 Task: Use VLC "Aspect Ratio" feature to change the aspect ratio of a video for better fit on your screen.
Action: Mouse moved to (490, 351)
Screenshot: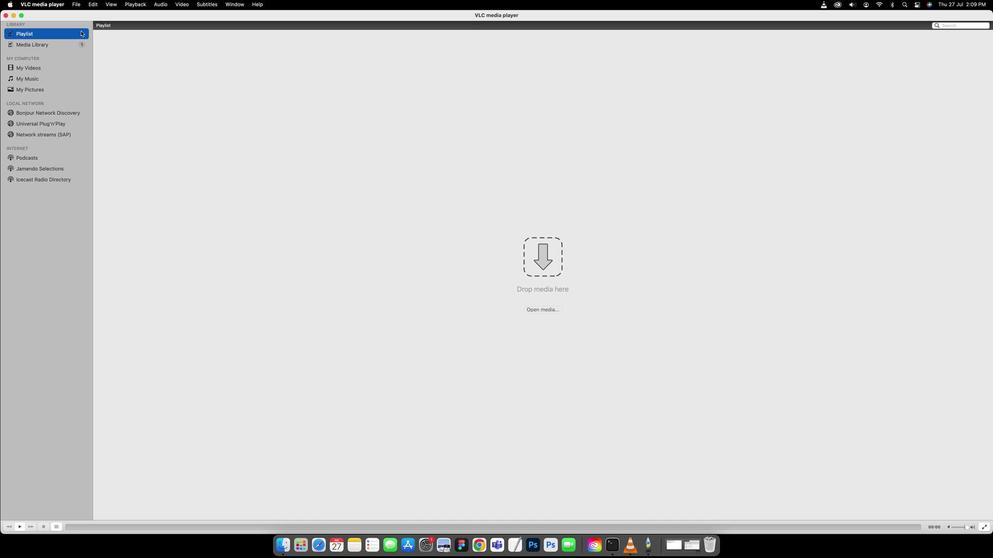 
Action: Mouse pressed left at (490, 351)
Screenshot: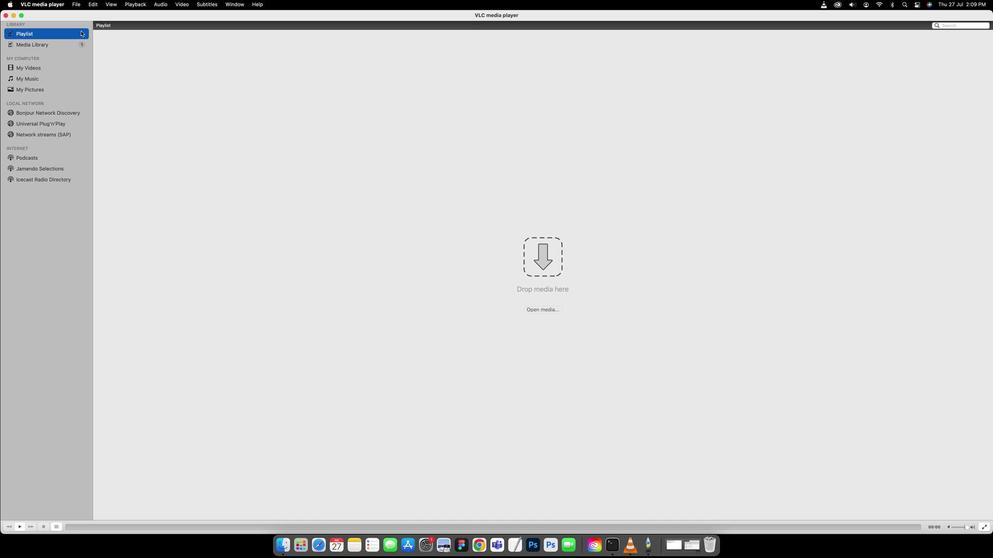 
Action: Mouse moved to (528, 263)
Screenshot: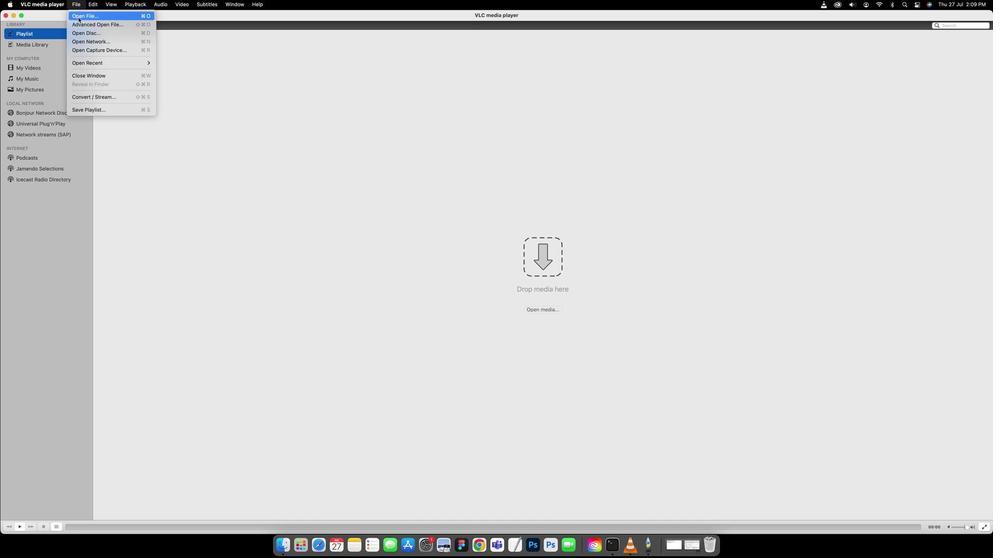 
Action: Mouse pressed left at (528, 263)
Screenshot: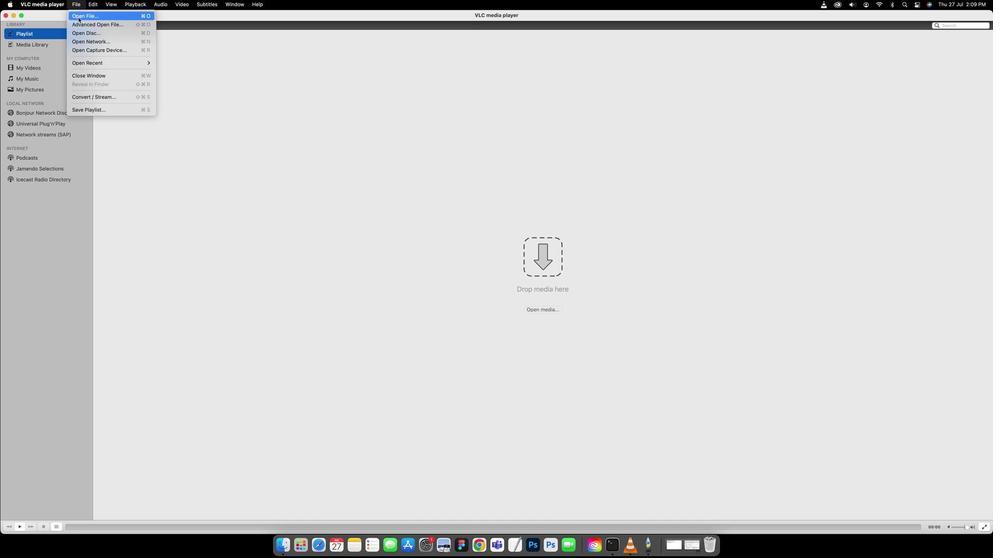 
Action: Mouse moved to (528, 270)
Screenshot: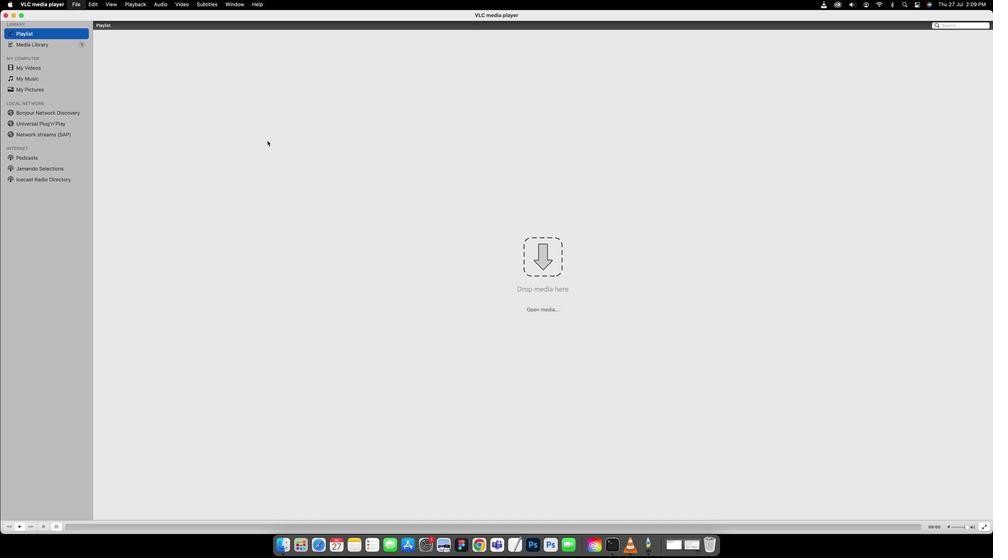 
Action: Mouse pressed left at (528, 270)
Screenshot: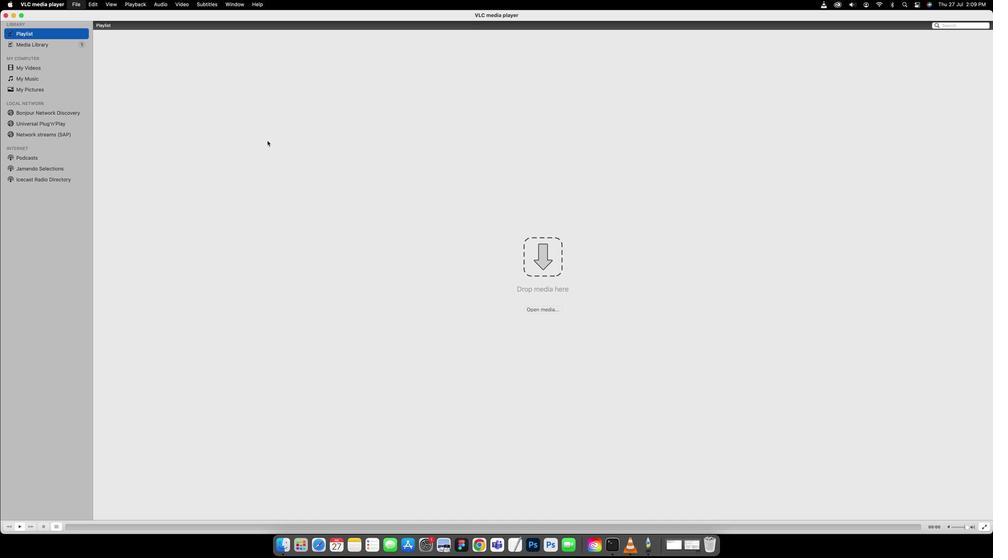 
Action: Mouse moved to (491, 324)
Screenshot: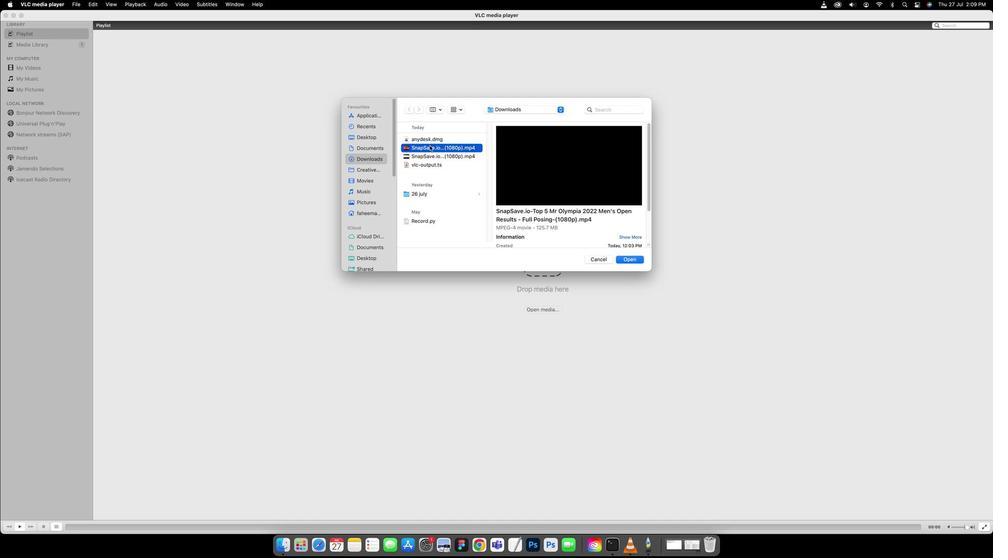 
Action: Mouse pressed left at (491, 324)
Screenshot: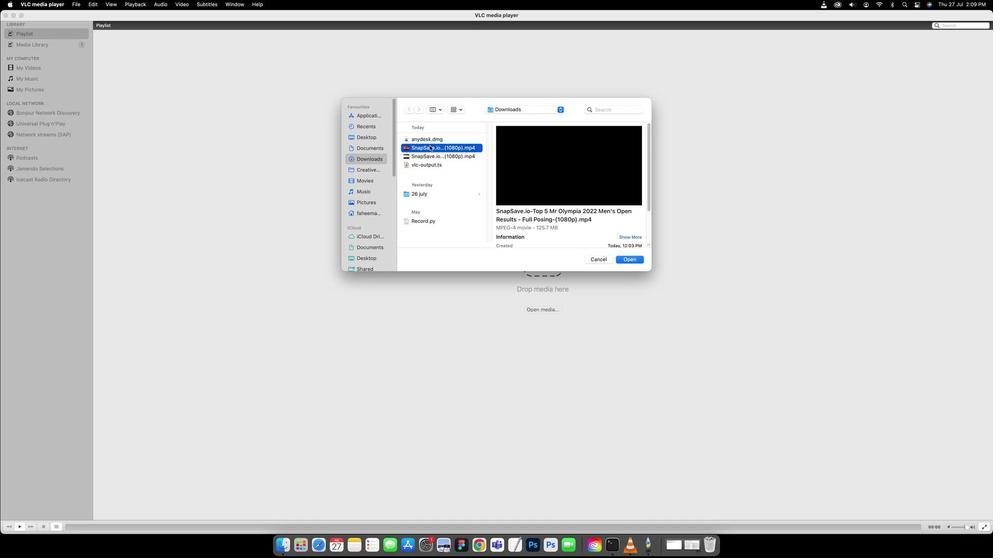 
Action: Key pressed Key.enter
Screenshot: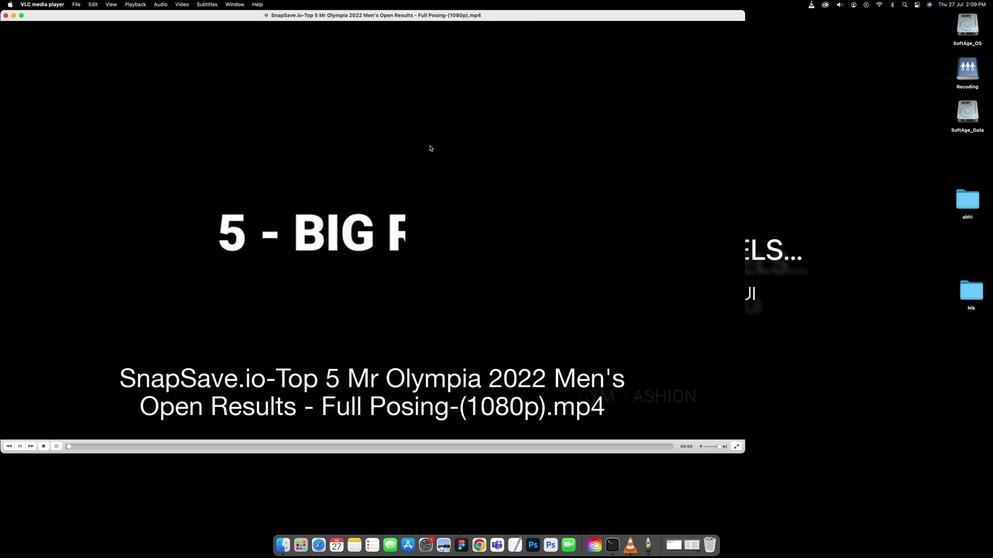 
Action: Mouse moved to (461, 451)
Screenshot: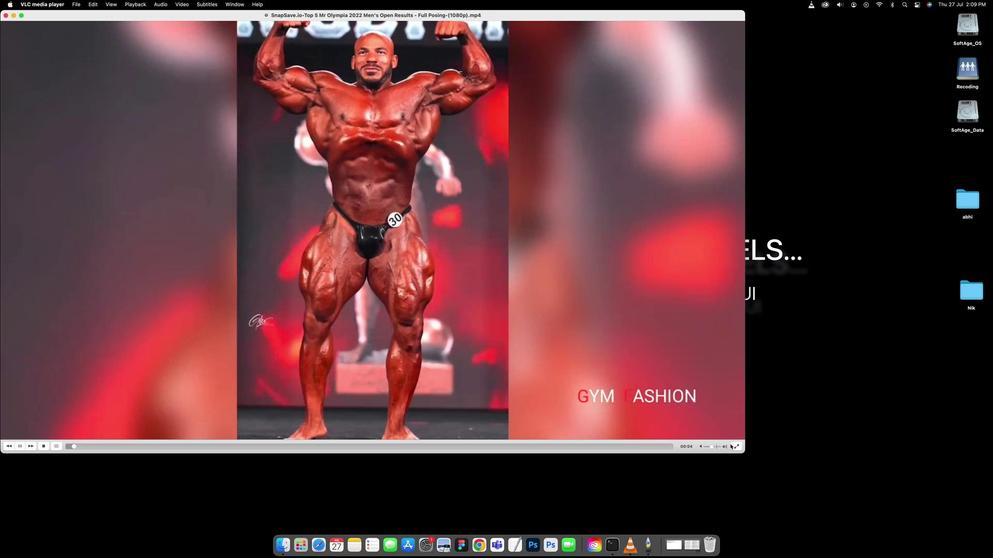 
Action: Mouse pressed left at (461, 451)
Screenshot: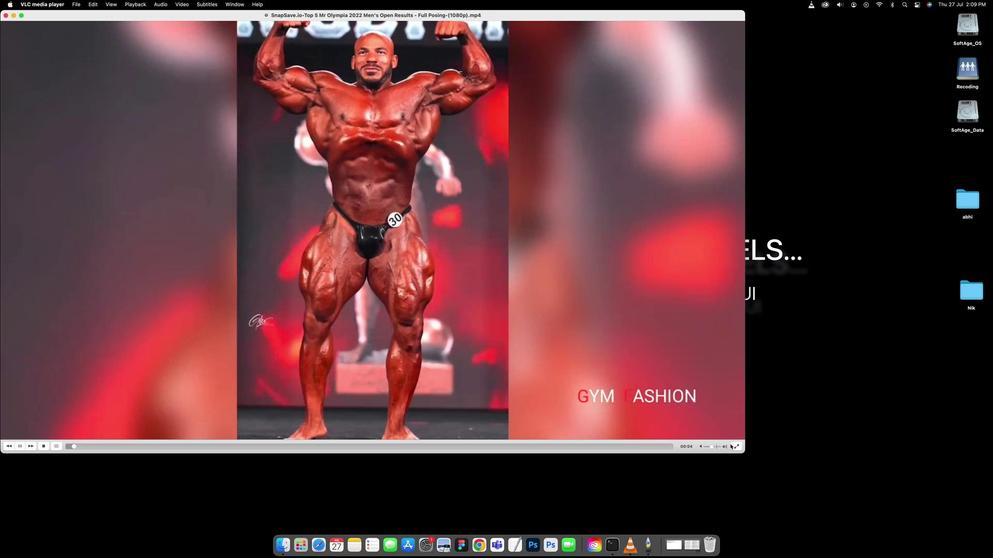 
Action: Mouse moved to (459, 451)
Screenshot: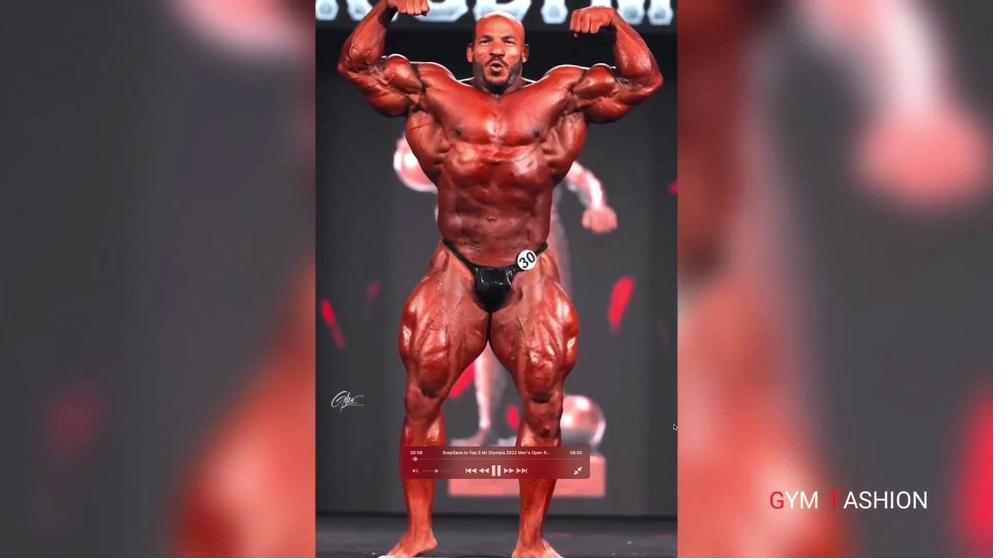 
Action: Mouse pressed left at (459, 451)
Screenshot: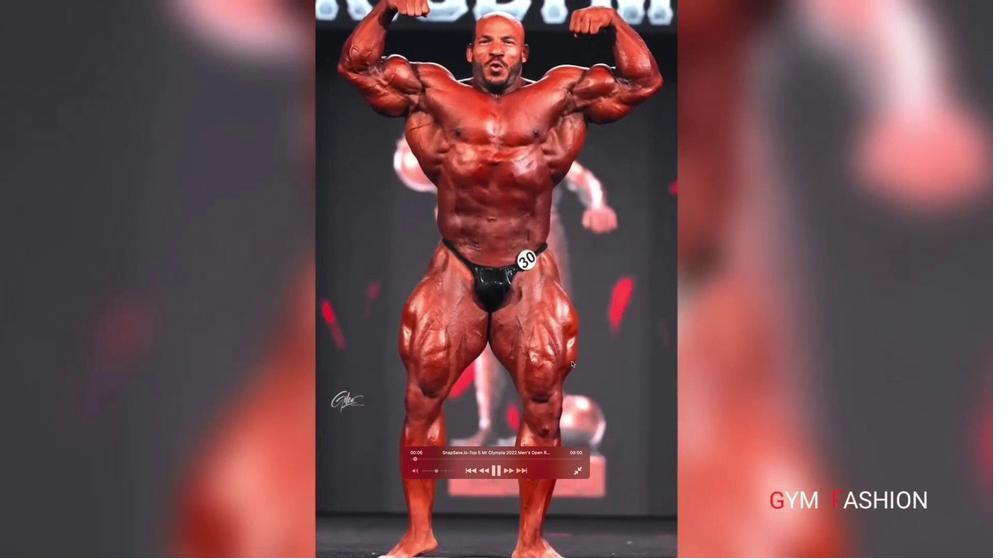 
Action: Mouse moved to (517, 263)
Screenshot: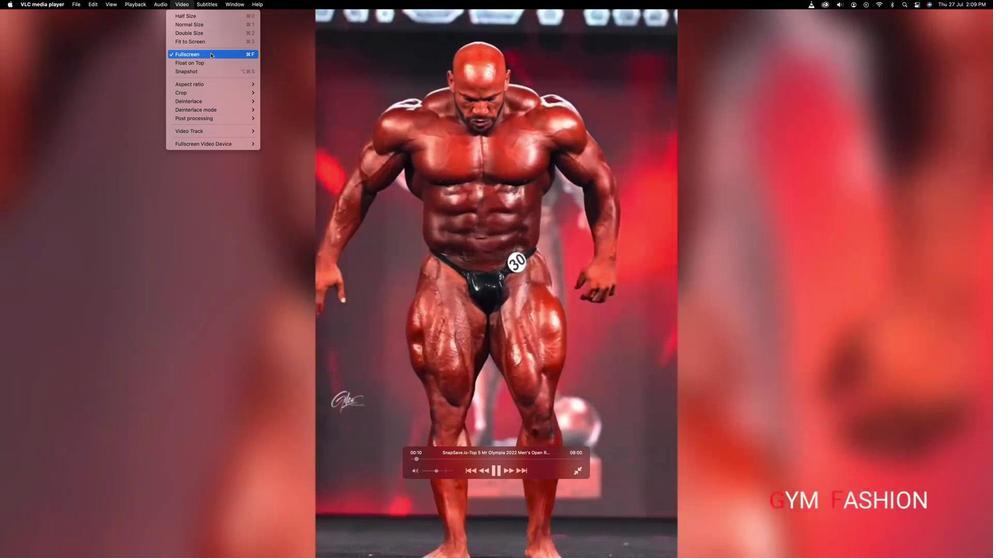 
Action: Mouse pressed left at (517, 263)
Screenshot: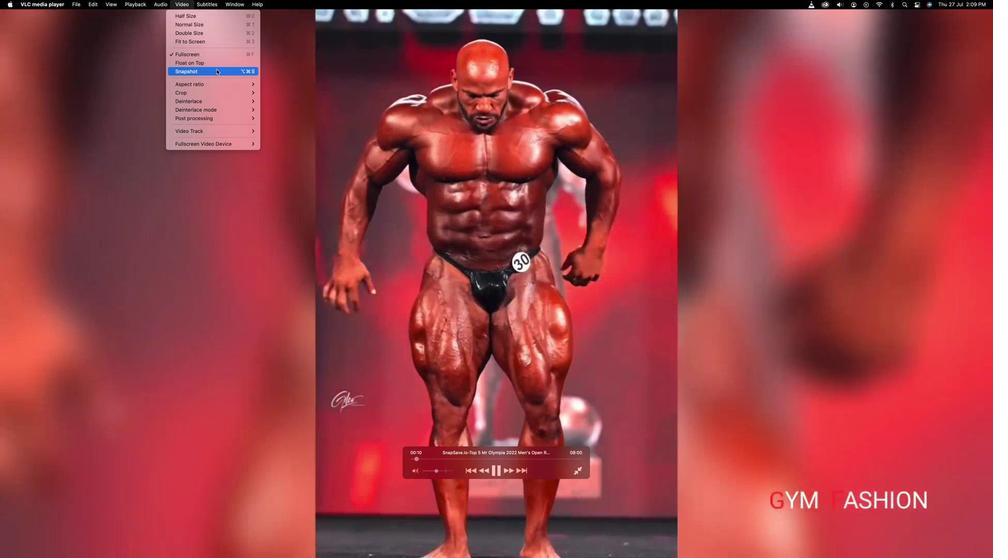 
Action: Mouse moved to (508, 315)
Screenshot: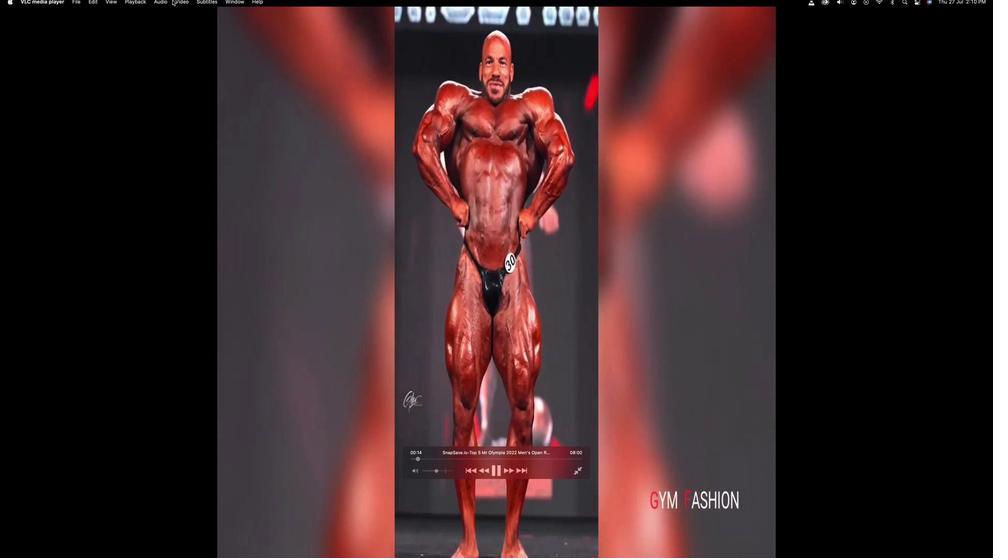 
Action: Mouse pressed left at (508, 315)
Screenshot: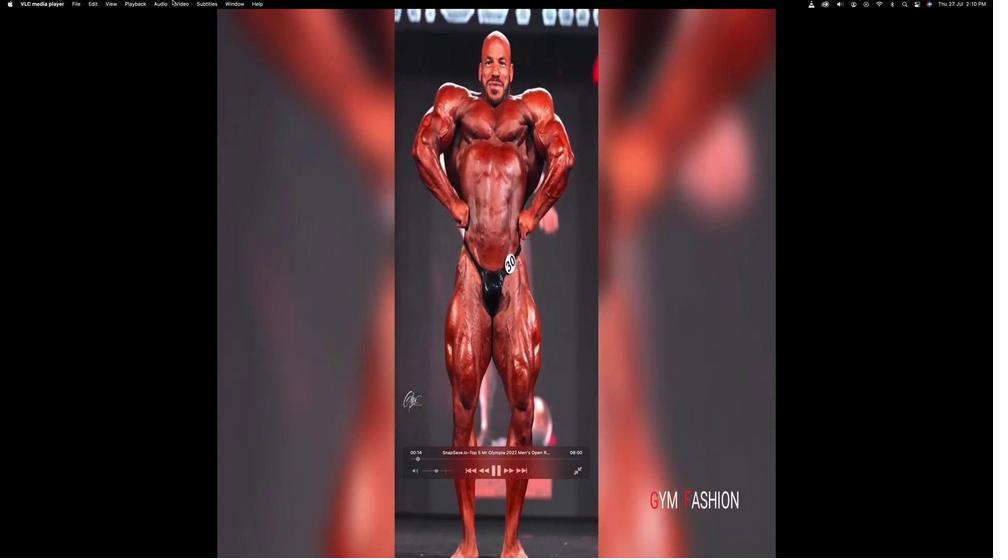 
Action: Mouse moved to (517, 264)
Screenshot: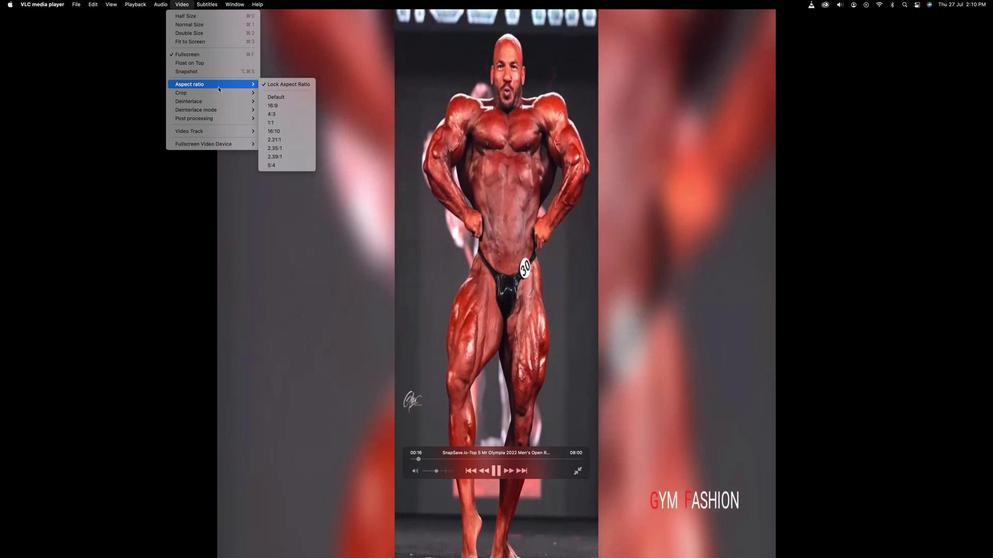 
Action: Mouse pressed left at (517, 264)
Screenshot: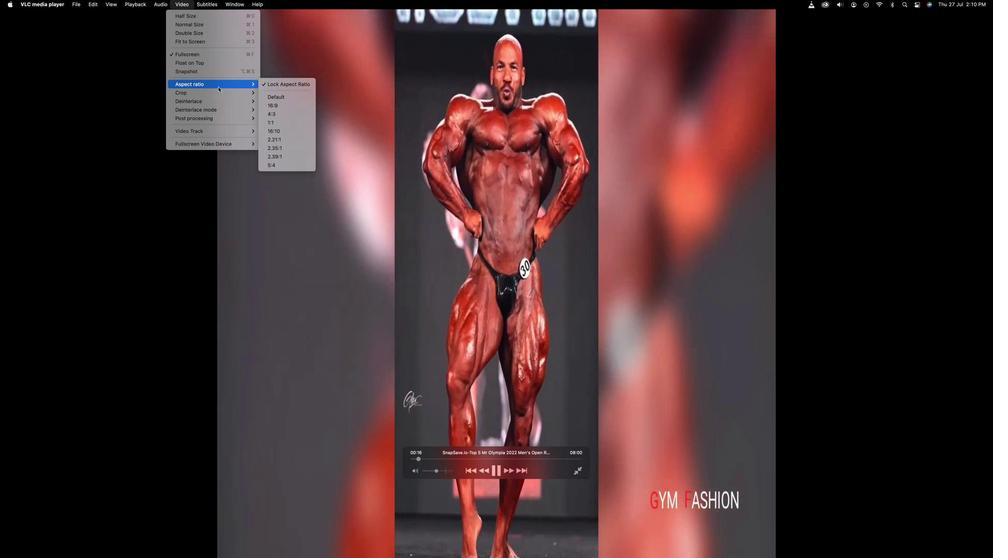 
Action: Mouse moved to (508, 311)
Screenshot: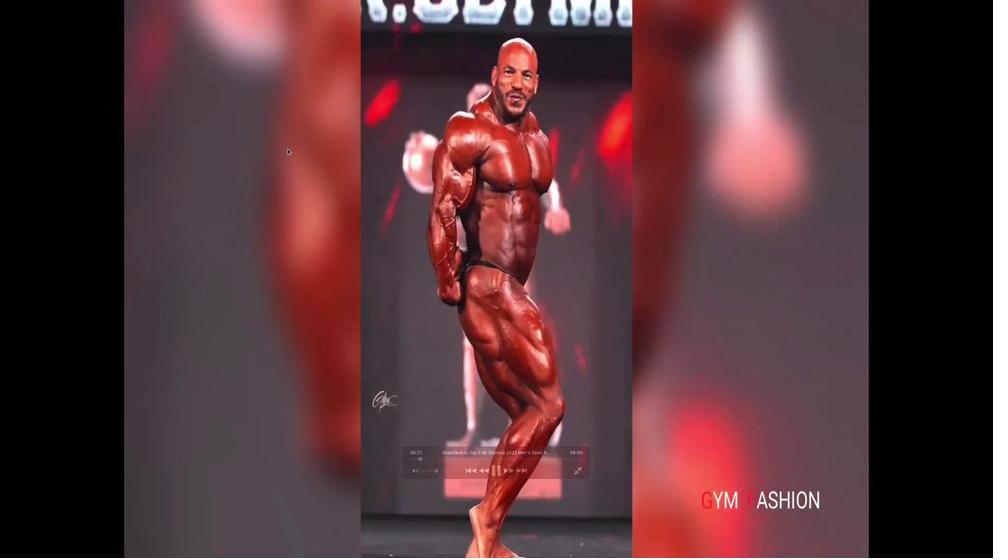 
Action: Mouse pressed left at (508, 311)
Screenshot: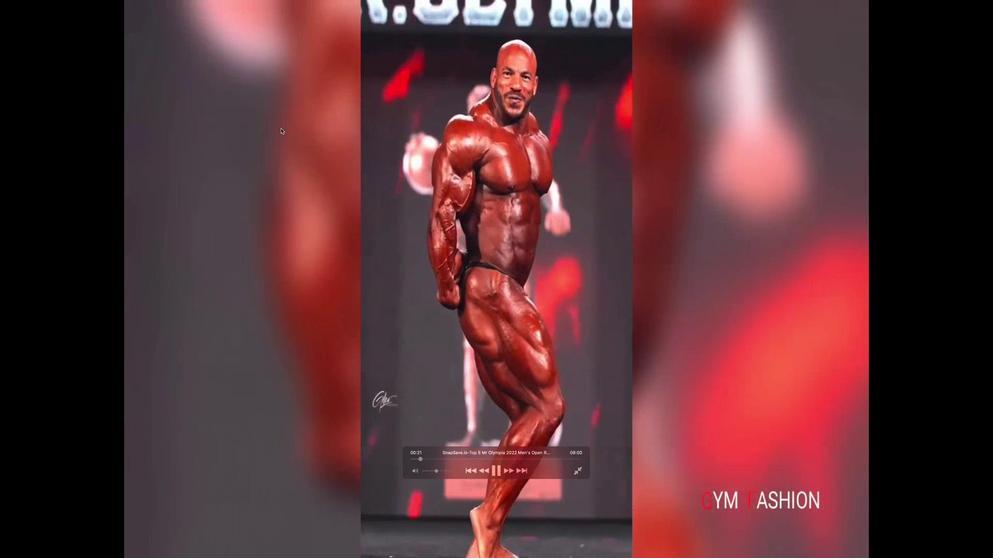 
Action: Mouse moved to (517, 264)
Screenshot: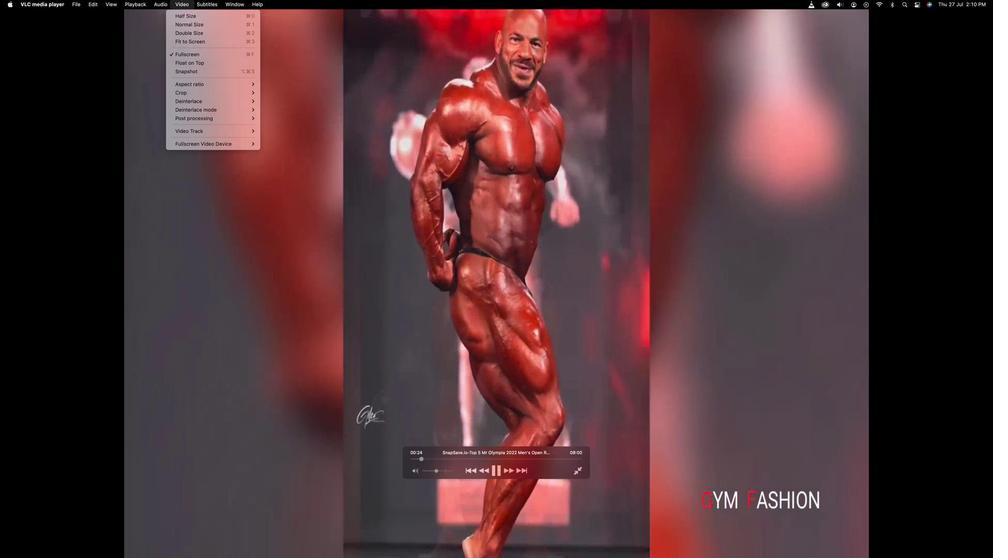 
Action: Mouse pressed left at (517, 264)
Screenshot: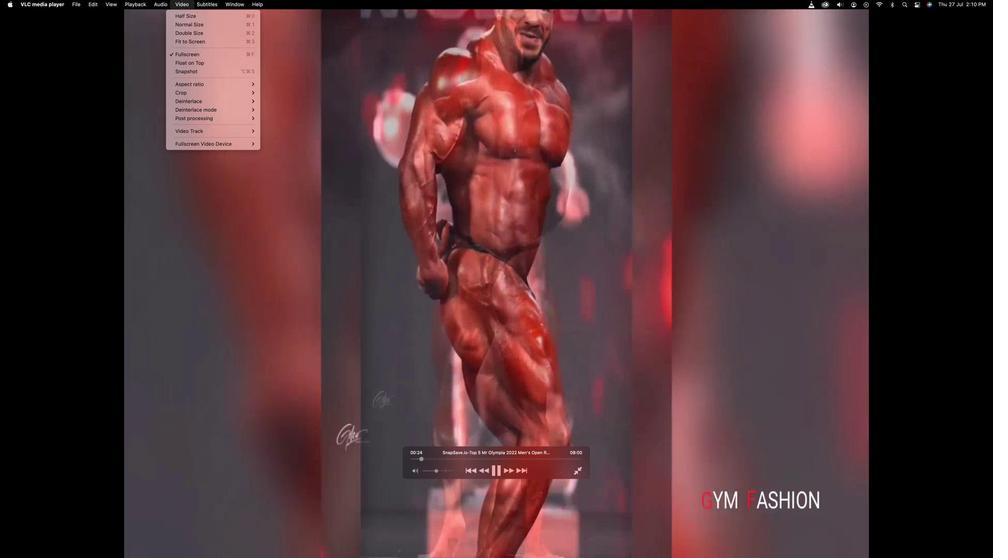 
Action: Mouse moved to (507, 316)
Screenshot: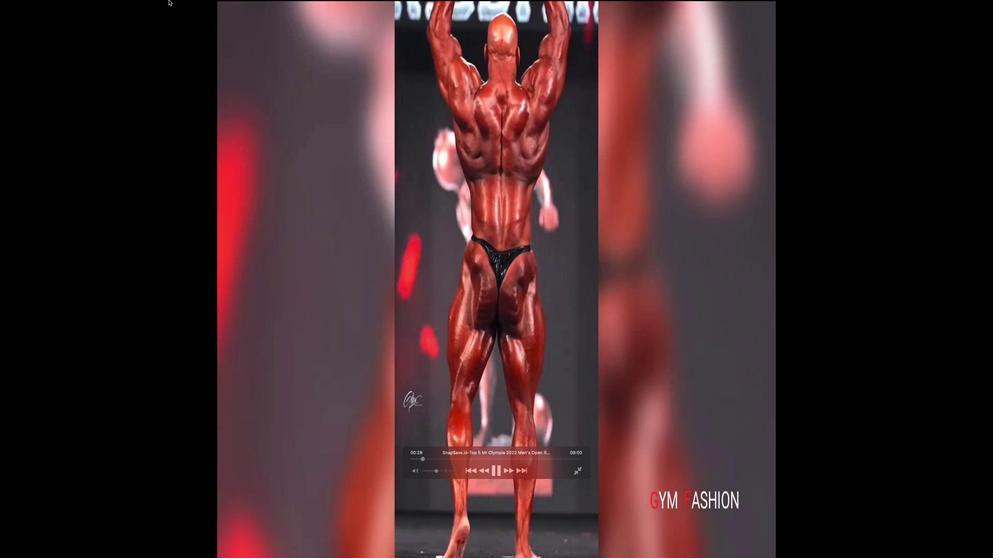 
Action: Mouse pressed left at (507, 316)
Screenshot: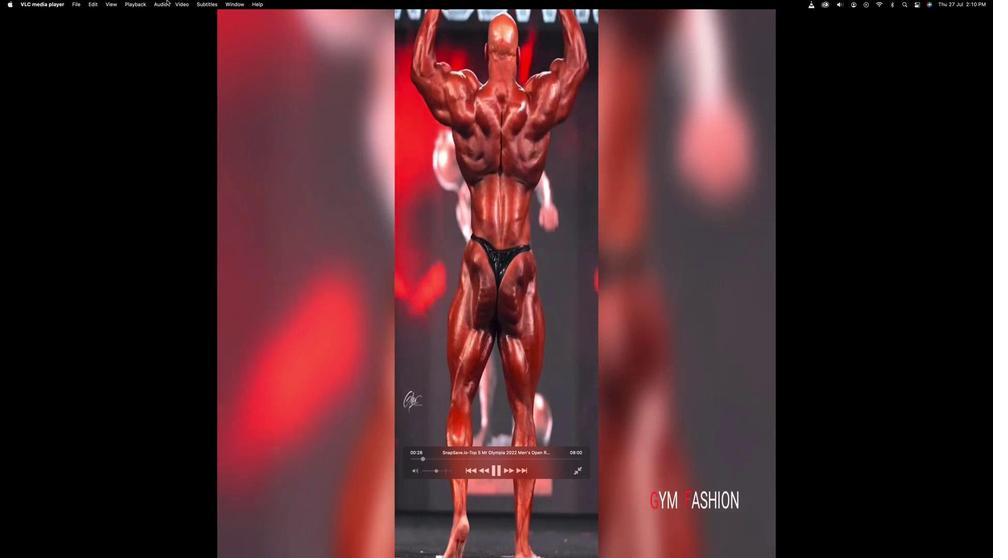 
Action: Mouse moved to (518, 263)
Screenshot: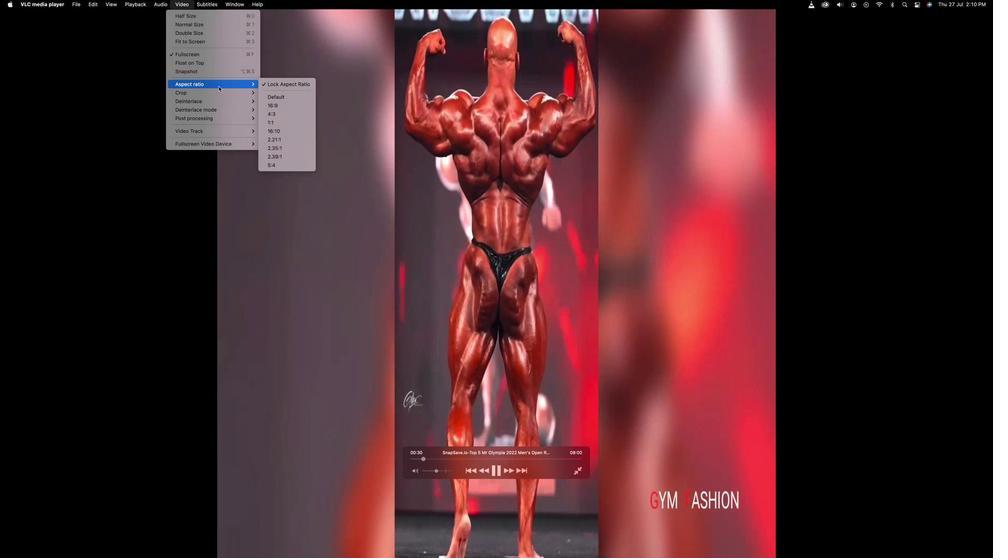 
Action: Mouse pressed left at (518, 263)
Screenshot: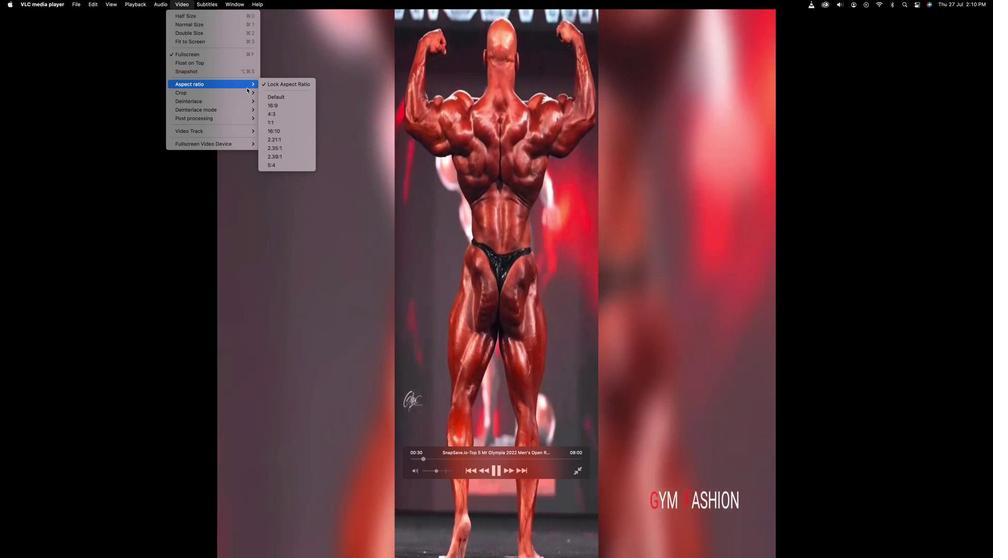 
Action: Mouse moved to (508, 318)
Screenshot: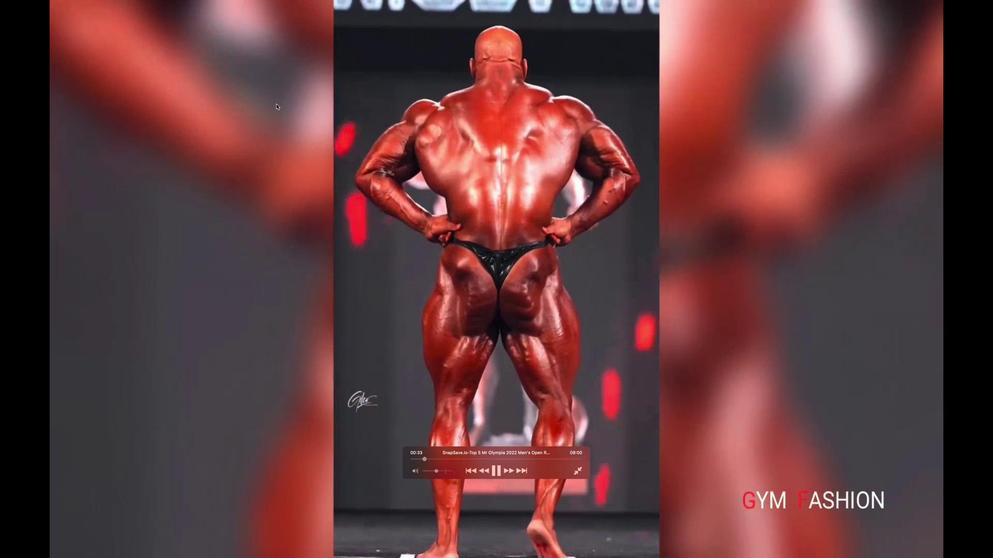 
Action: Mouse pressed left at (508, 318)
Screenshot: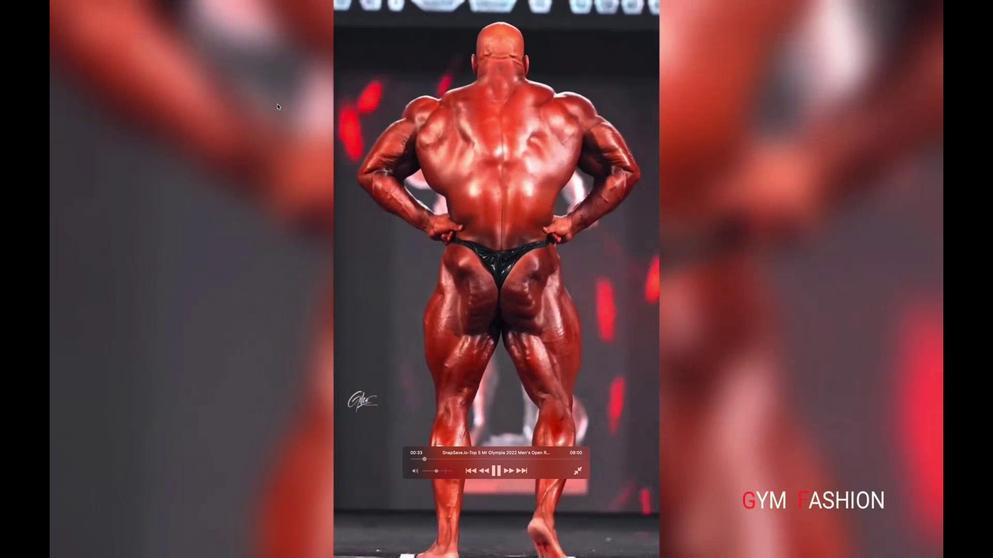 
Action: Mouse moved to (516, 263)
Screenshot: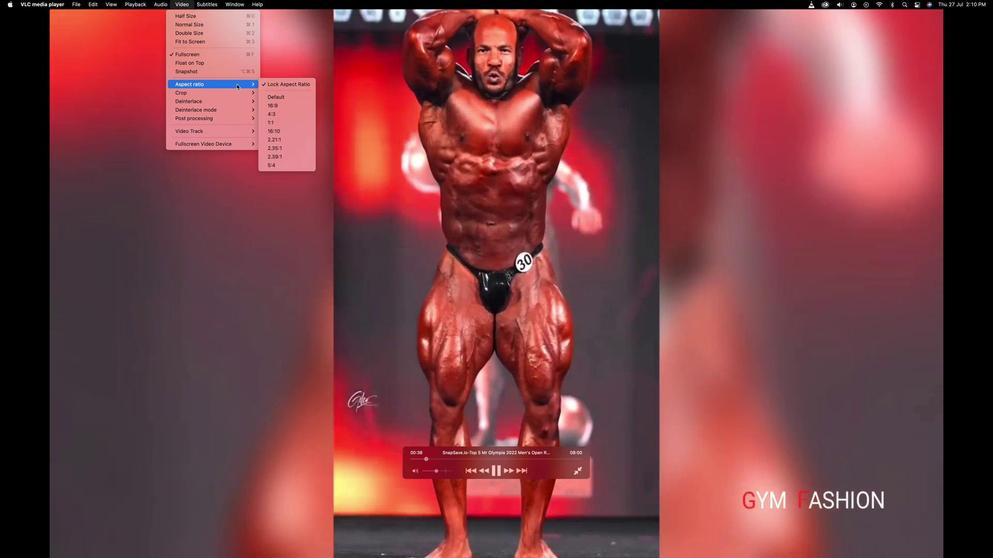 
Action: Mouse pressed left at (516, 263)
Screenshot: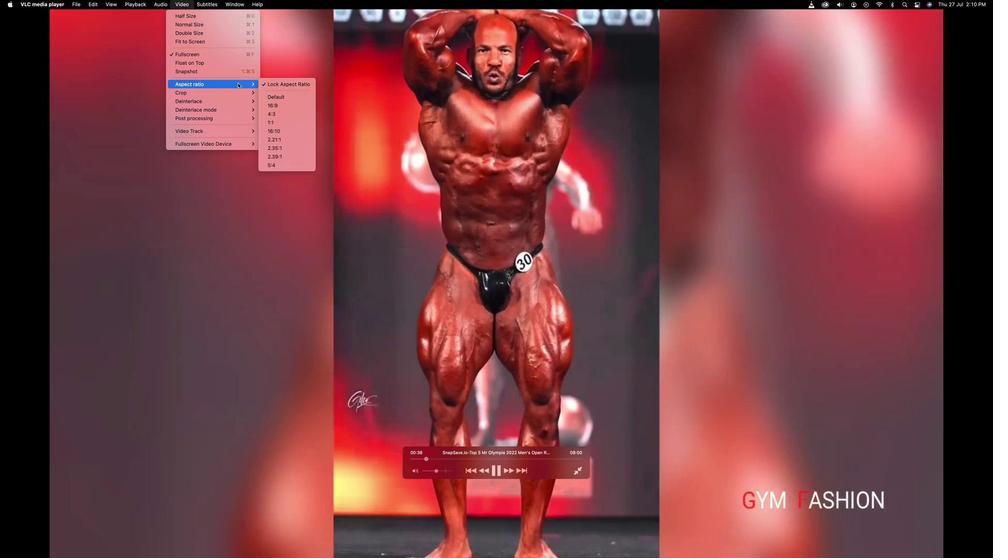 
Action: Mouse moved to (508, 329)
Screenshot: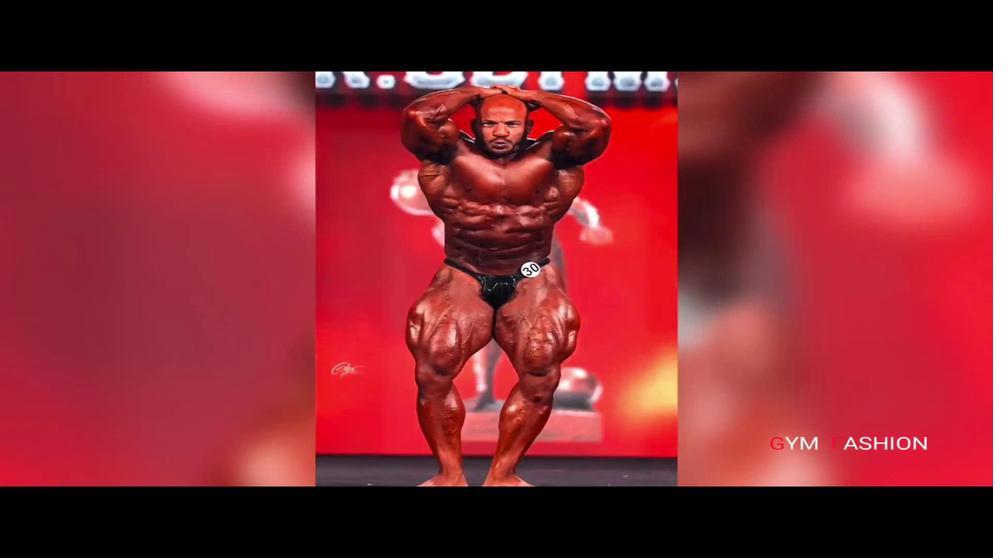 
Action: Mouse pressed left at (508, 329)
Screenshot: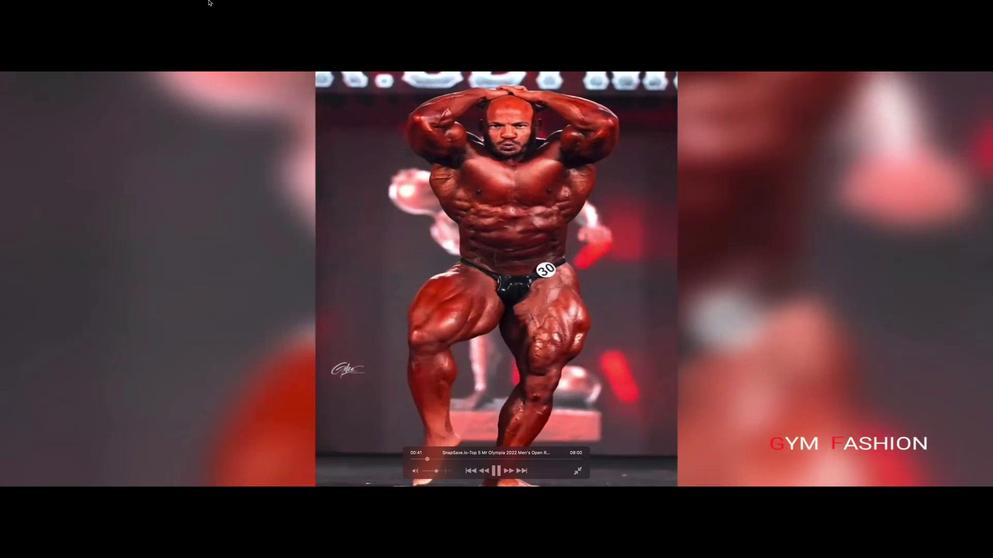 
Action: Mouse moved to (517, 263)
Screenshot: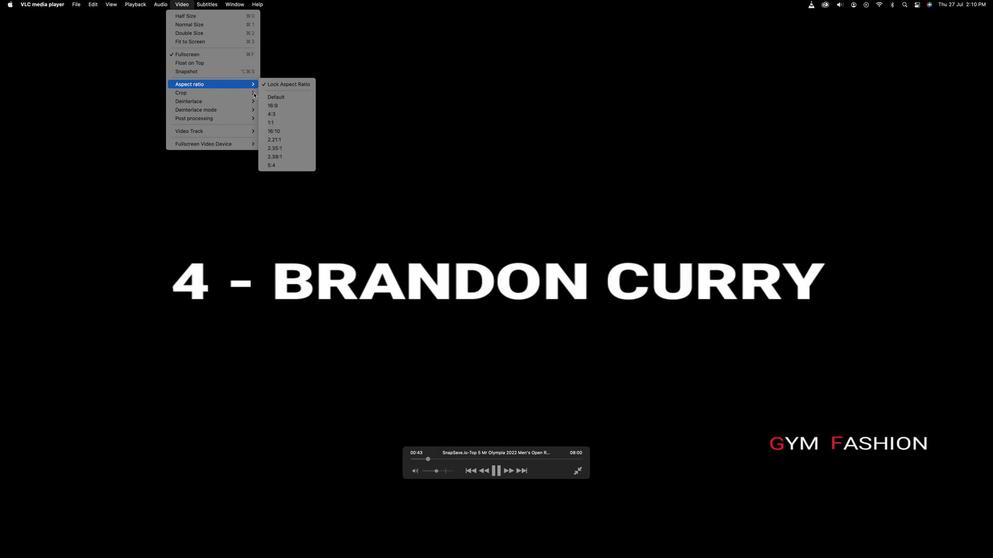 
Action: Mouse pressed left at (517, 263)
Screenshot: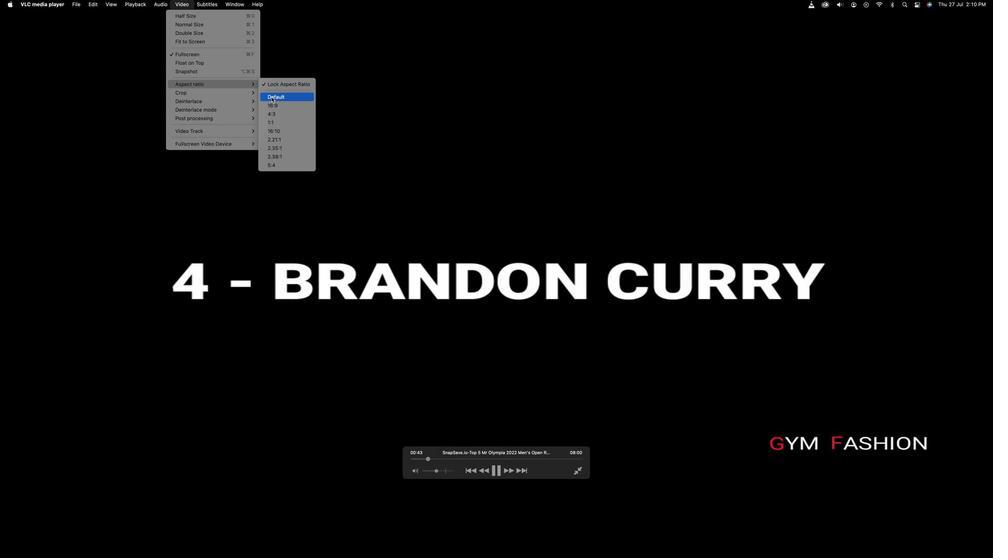 
Action: Mouse moved to (508, 332)
Screenshot: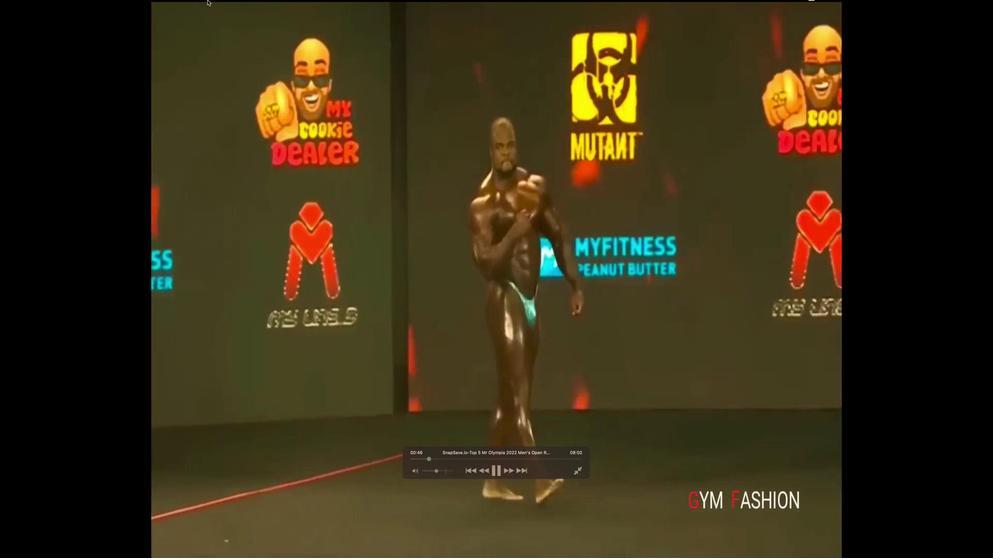 
Action: Mouse pressed left at (508, 332)
Screenshot: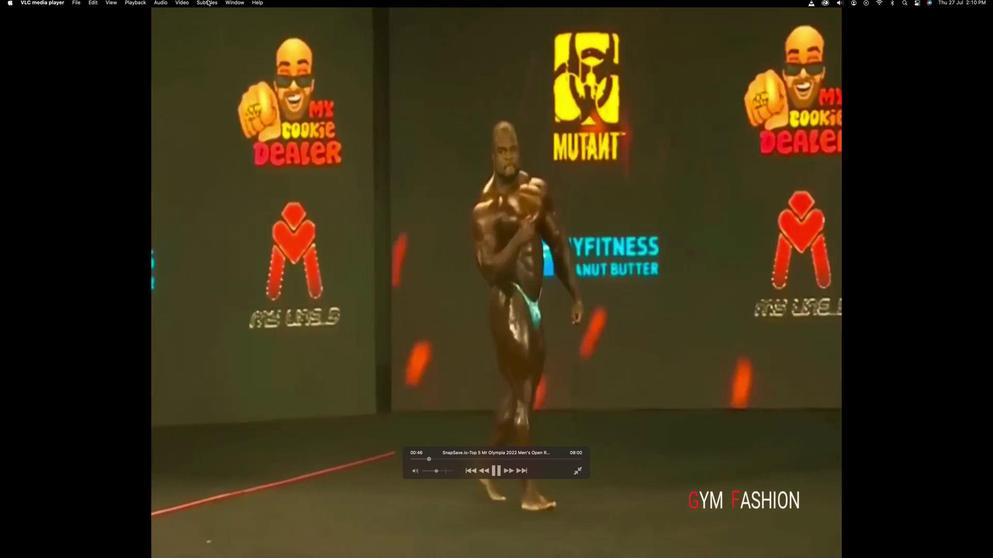 
Action: Mouse moved to (517, 262)
Screenshot: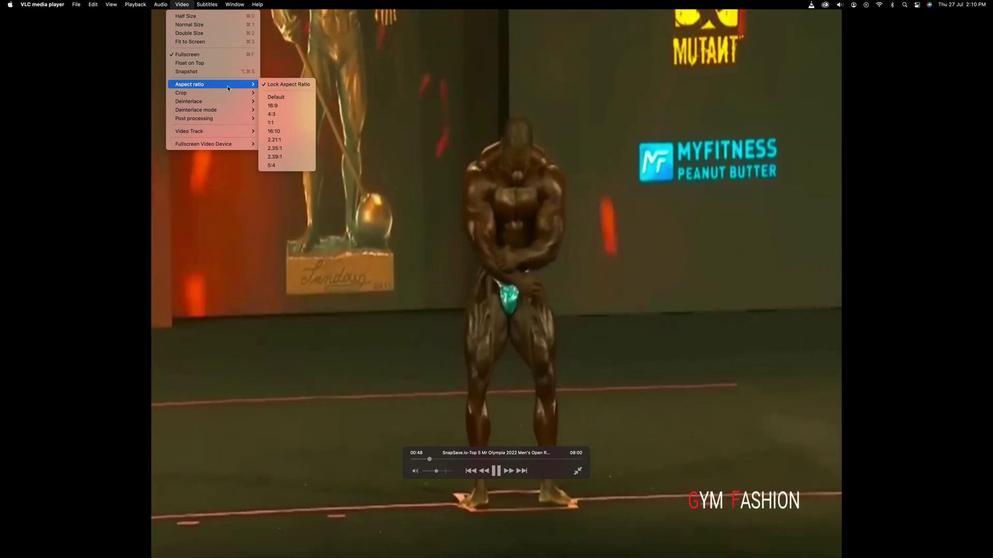 
Action: Mouse pressed left at (517, 262)
Screenshot: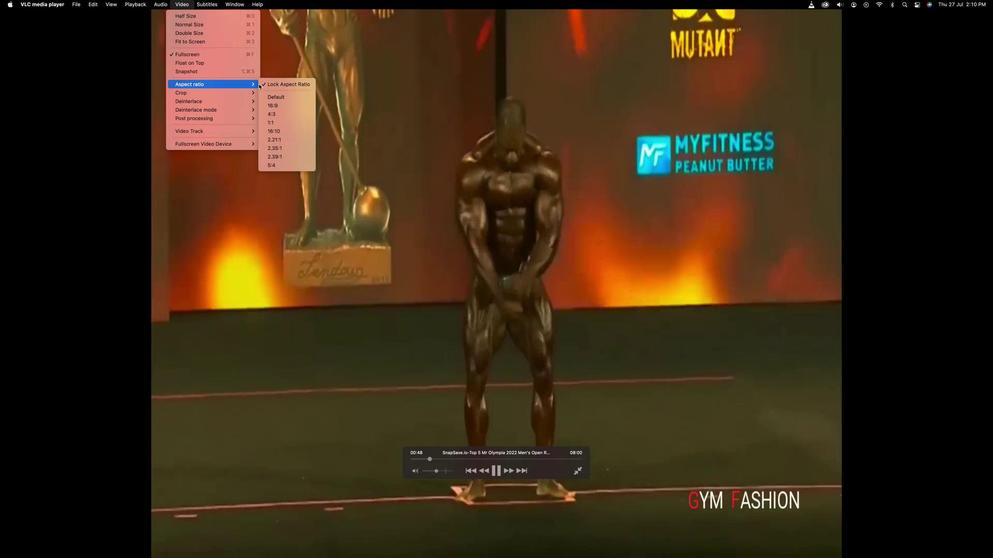 
Action: Mouse moved to (508, 307)
Screenshot: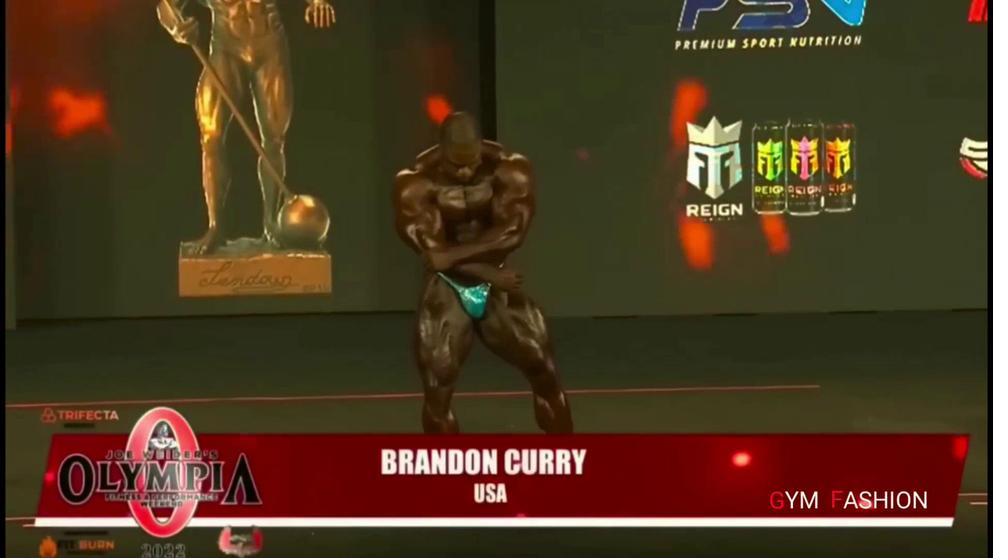 
Action: Mouse pressed left at (508, 307)
Screenshot: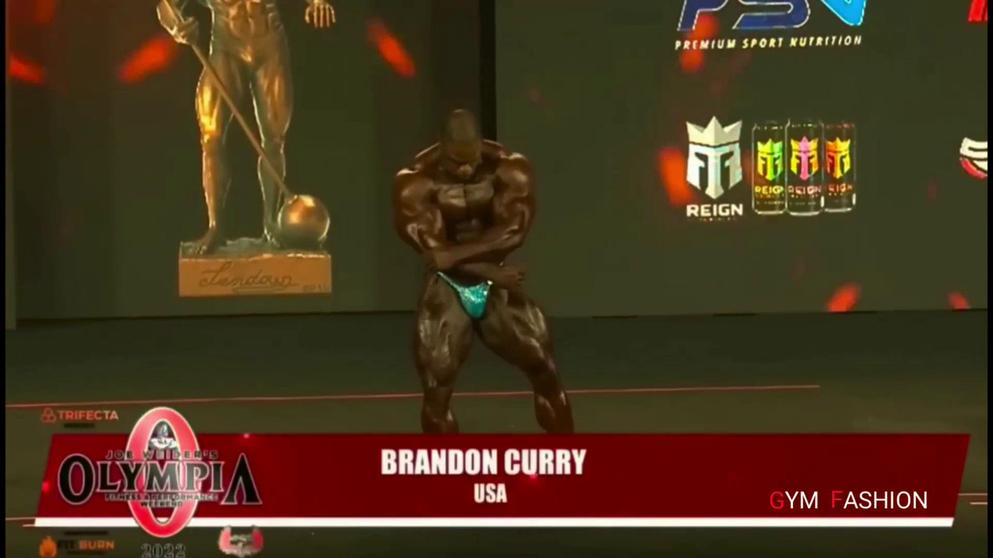 
Action: Mouse moved to (517, 263)
Screenshot: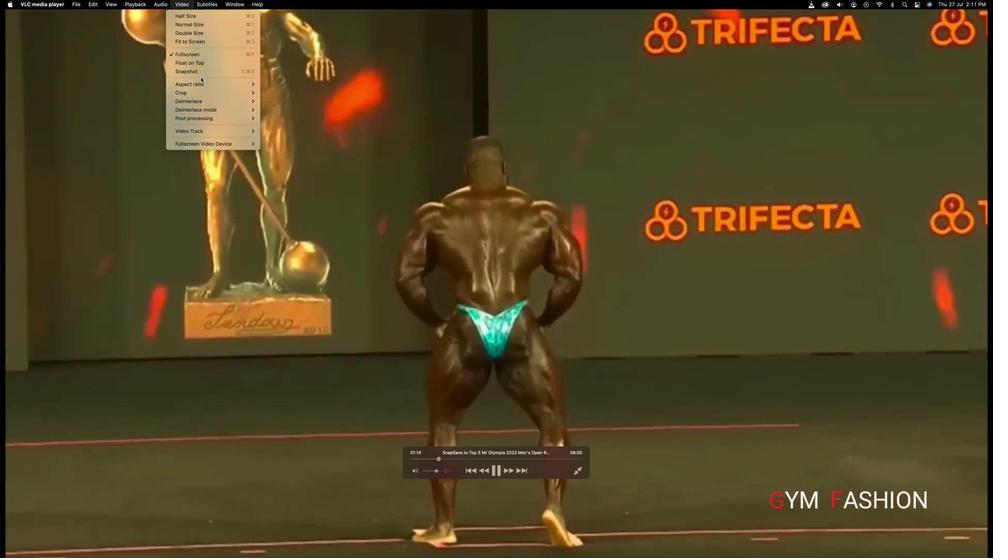 
Action: Mouse pressed left at (517, 263)
Screenshot: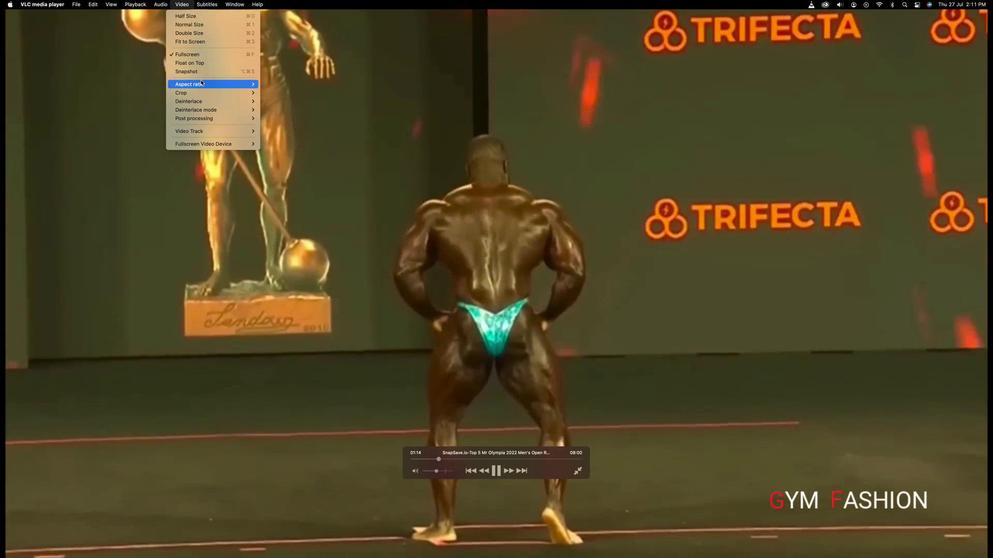
Action: Mouse moved to (516, 279)
Screenshot: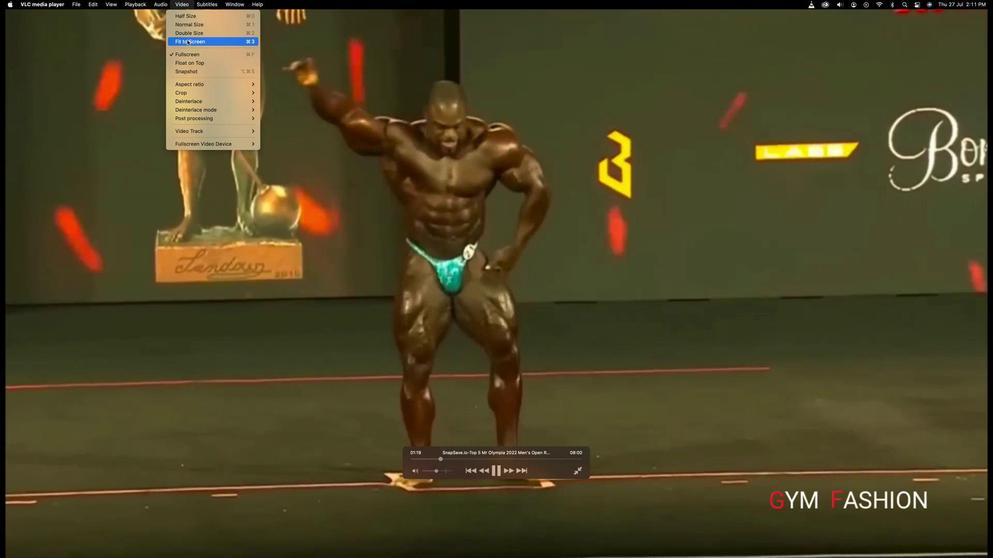 
Action: Mouse pressed left at (516, 279)
Screenshot: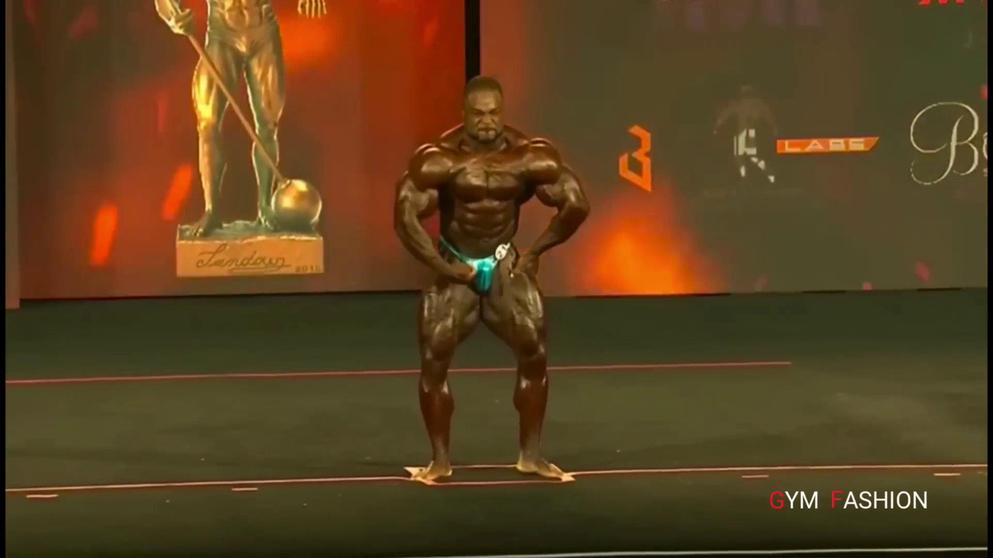 
Action: Mouse moved to (489, 457)
Screenshot: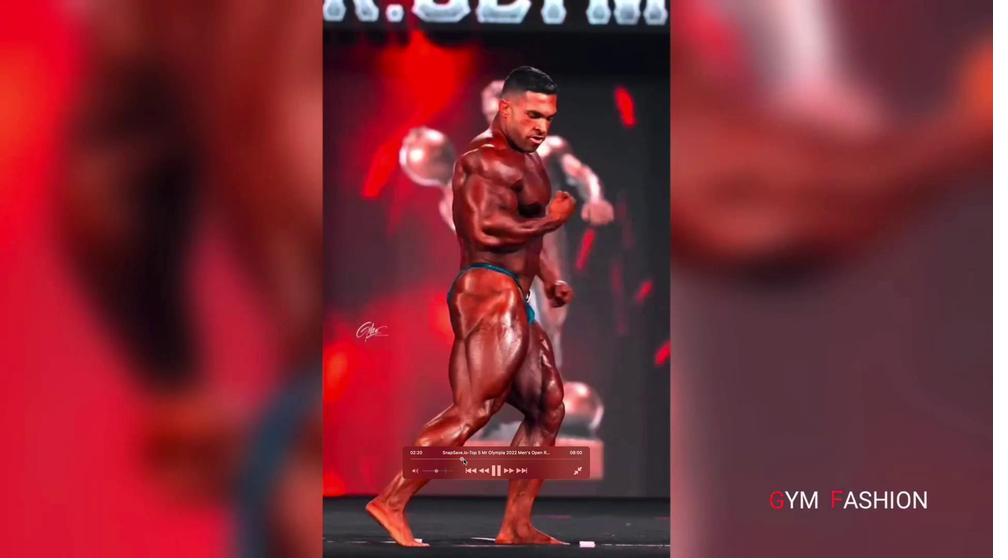 
Action: Mouse pressed left at (489, 457)
Screenshot: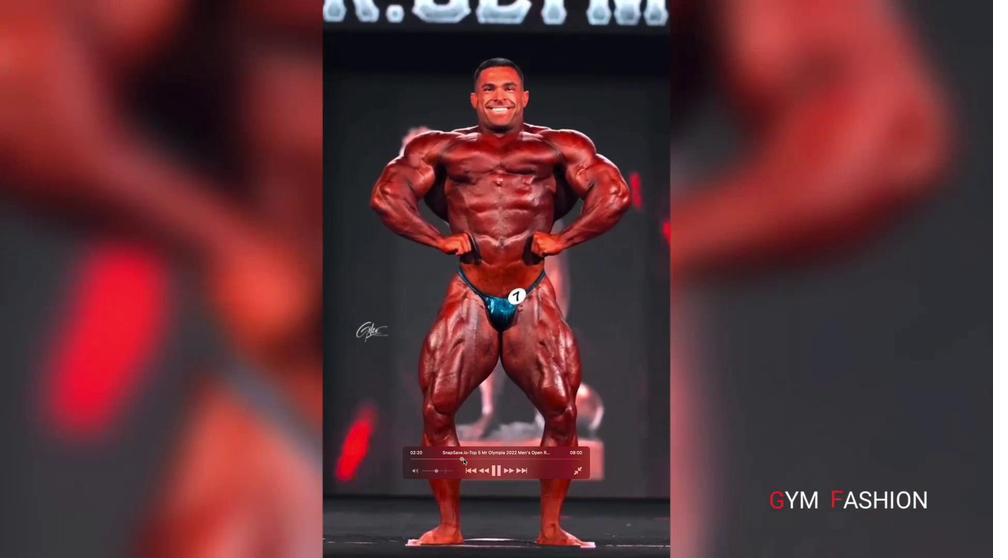 
Action: Mouse moved to (487, 457)
Screenshot: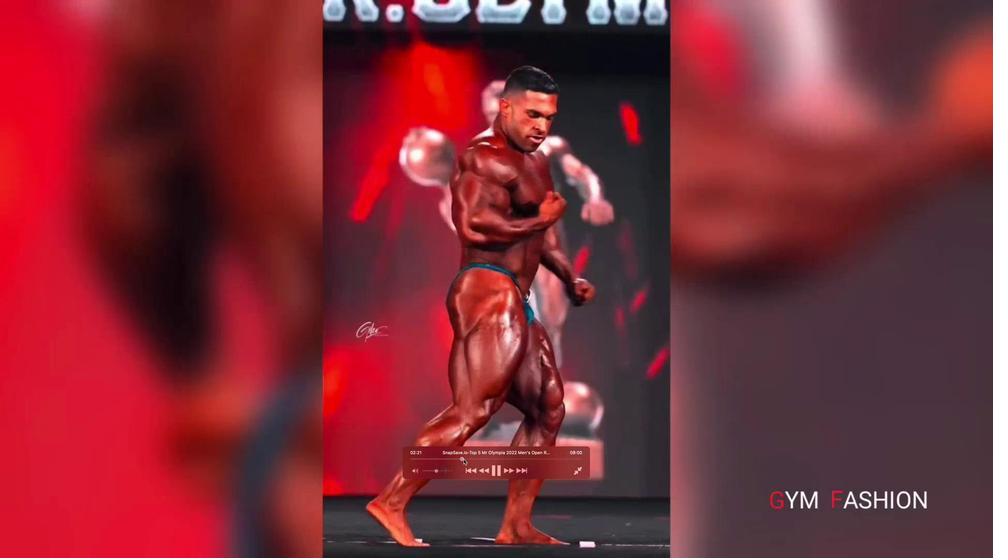 
Action: Mouse pressed left at (487, 457)
Screenshot: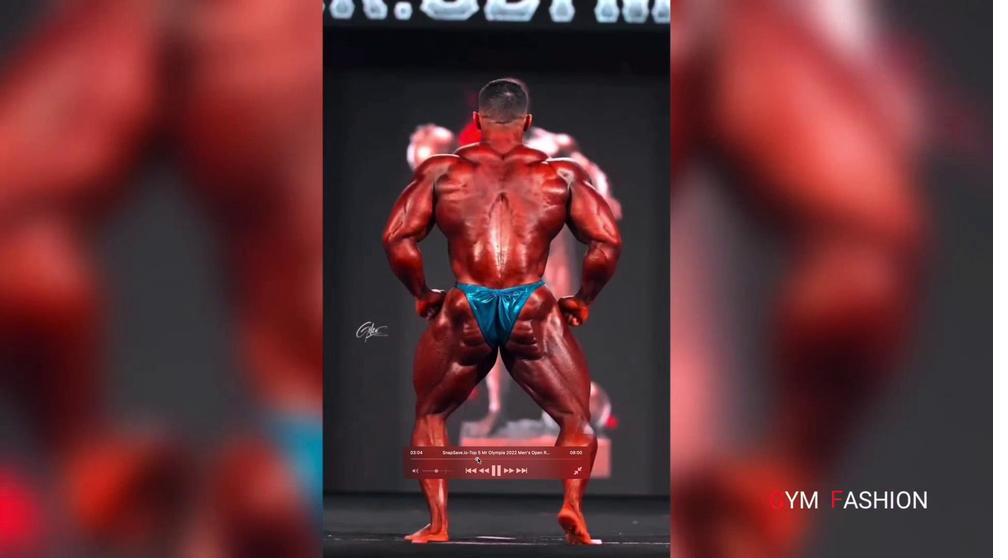 
Action: Mouse moved to (485, 457)
Screenshot: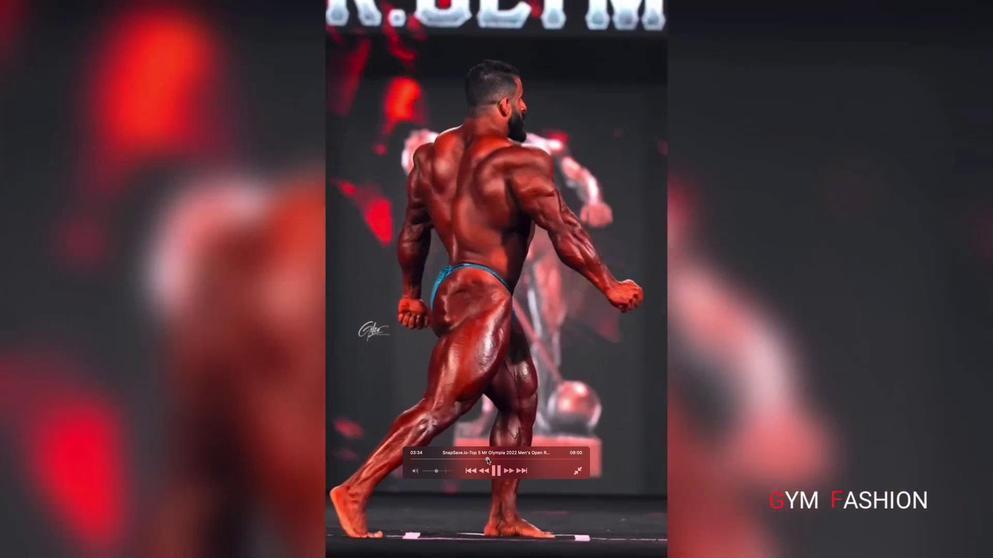 
Action: Mouse pressed left at (485, 457)
Screenshot: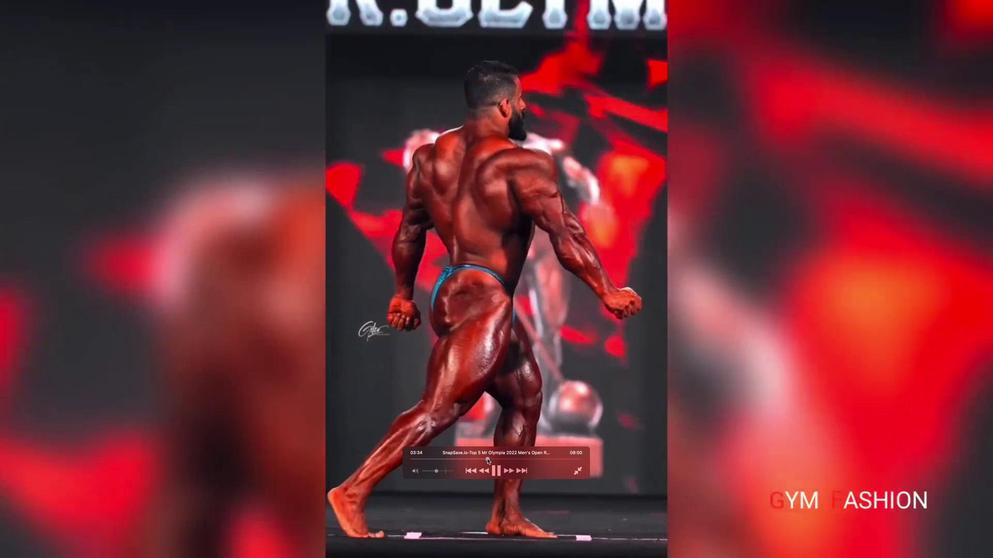 
Action: Mouse moved to (484, 457)
Screenshot: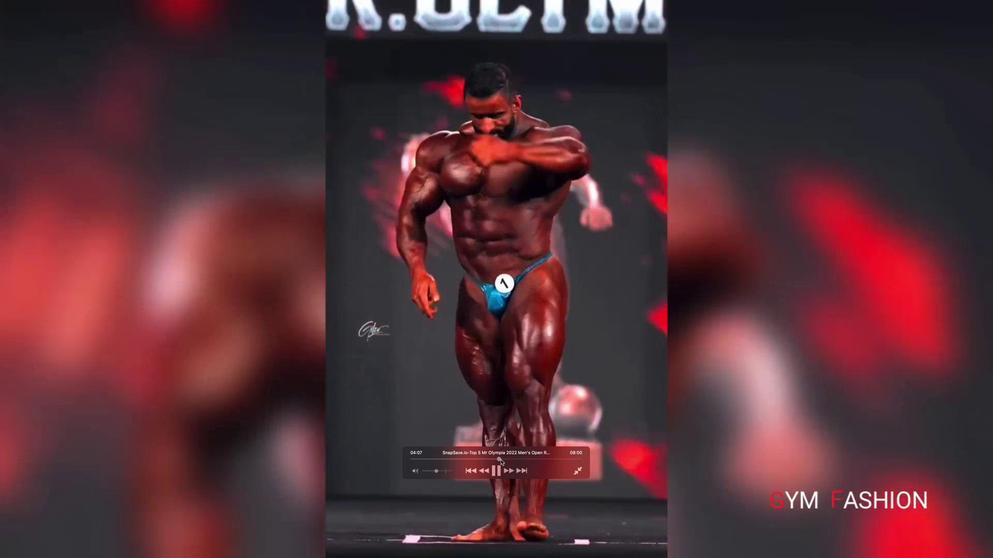 
Action: Mouse pressed left at (484, 457)
Screenshot: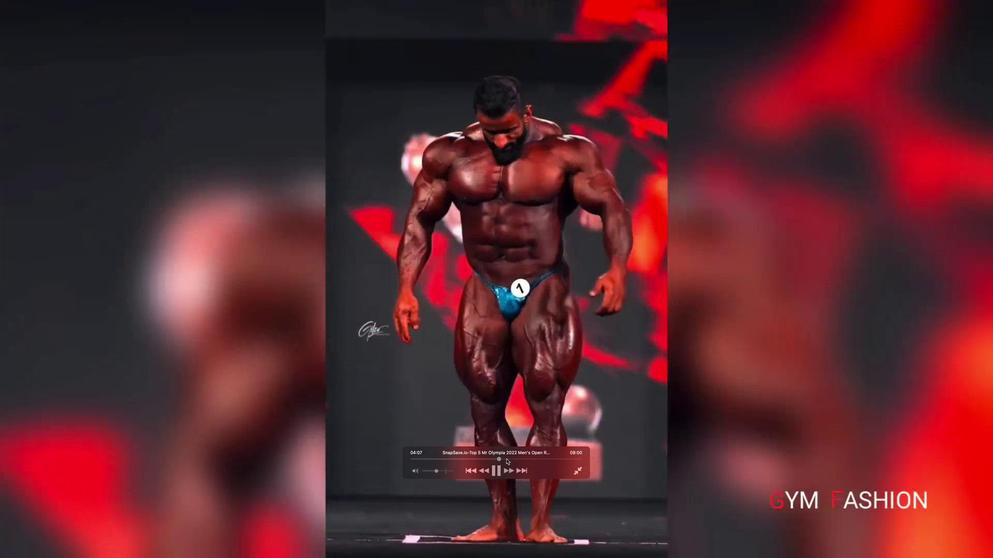 
Action: Mouse moved to (483, 457)
Screenshot: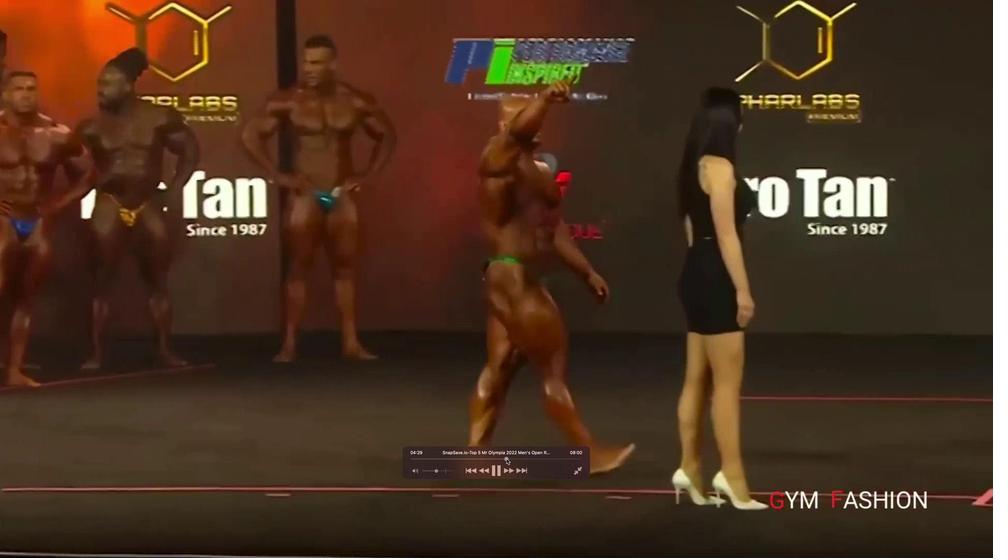 
Action: Mouse pressed left at (483, 457)
Screenshot: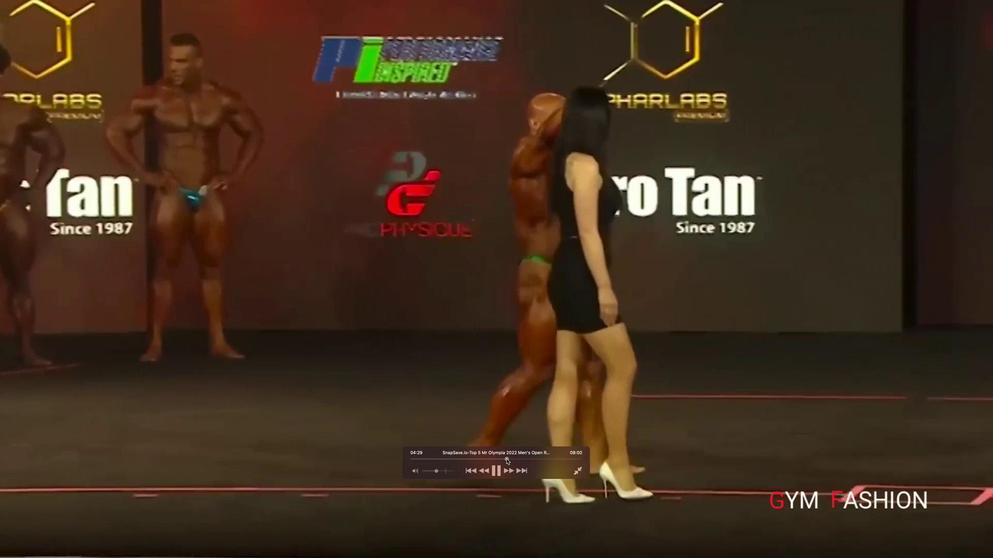 
Action: Mouse moved to (482, 457)
Screenshot: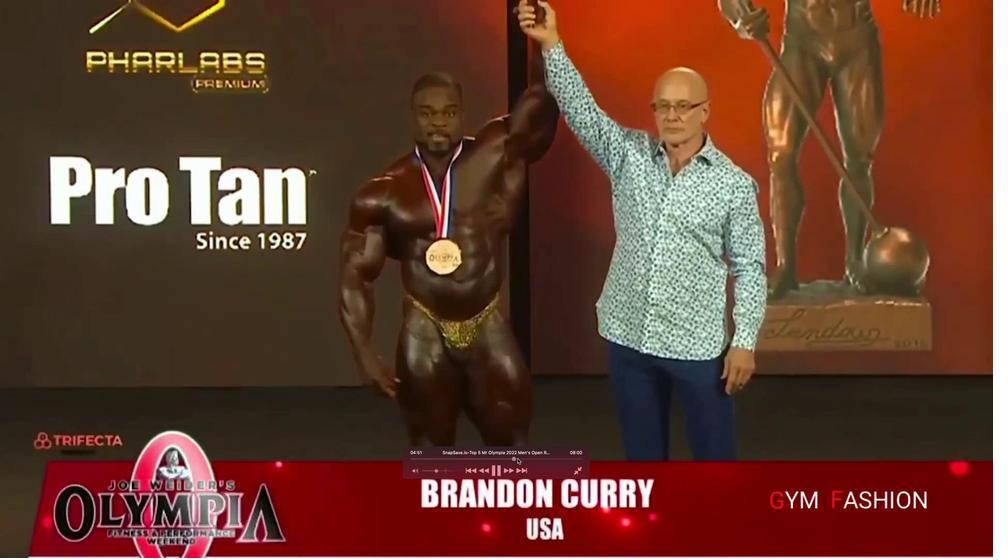 
Action: Mouse pressed left at (482, 457)
Screenshot: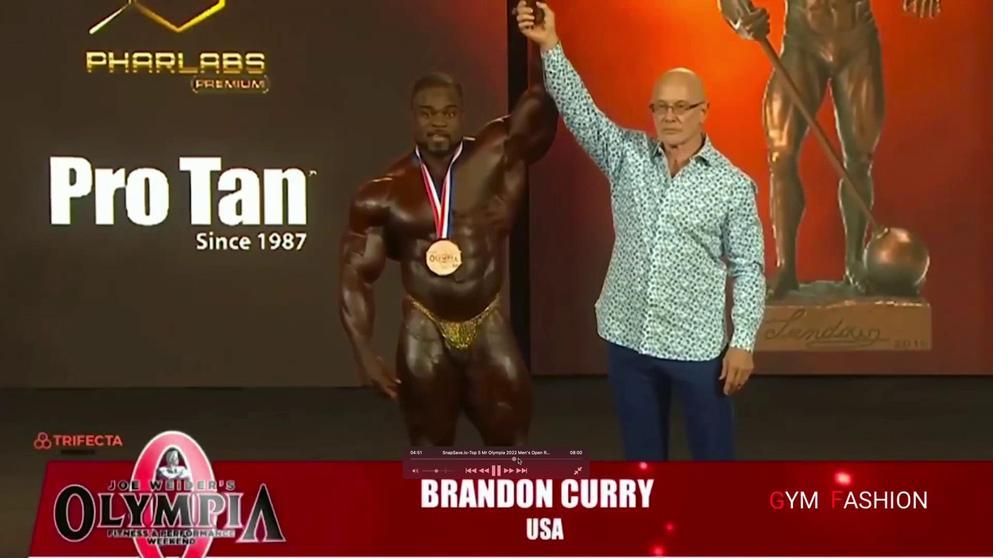 
Action: Mouse moved to (481, 457)
Screenshot: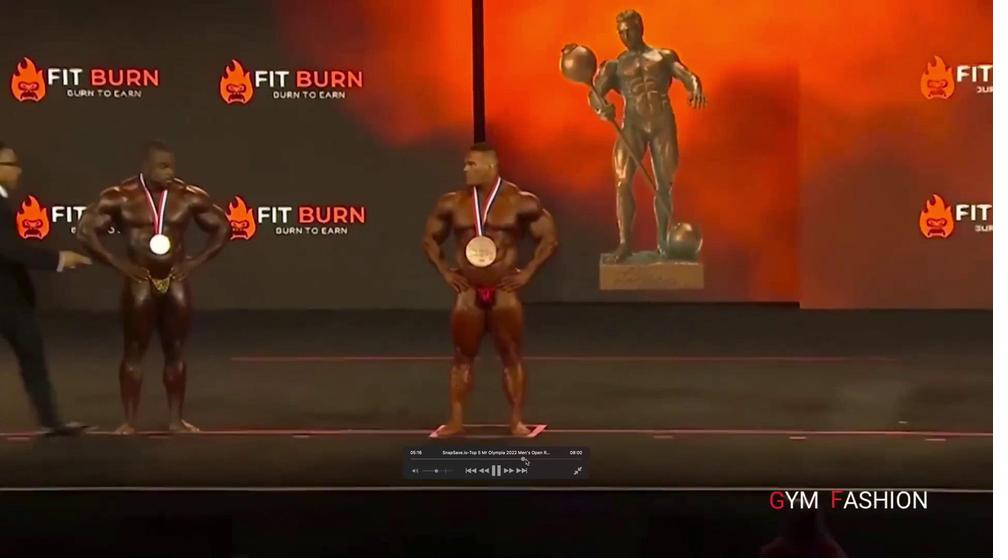 
Action: Mouse pressed left at (481, 457)
Screenshot: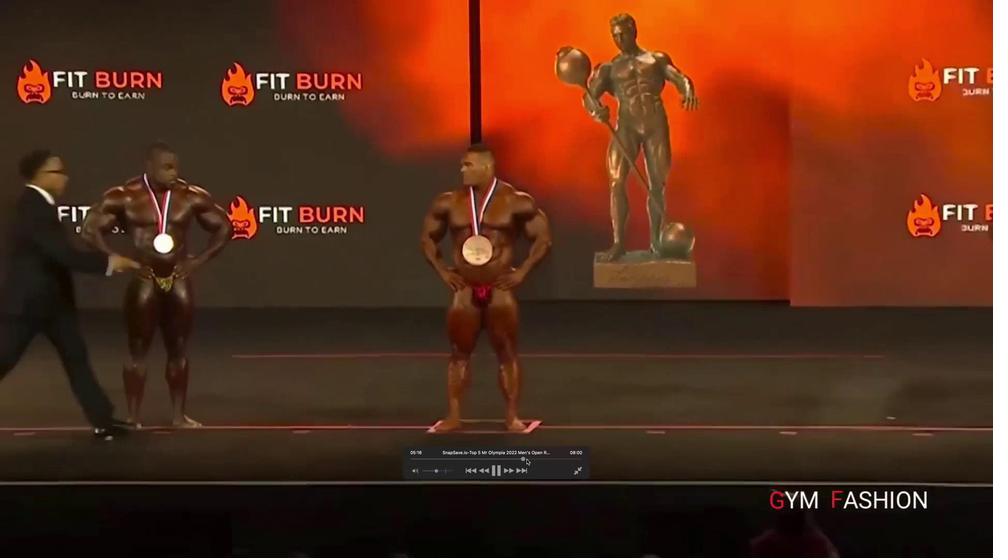 
Action: Mouse moved to (481, 457)
Screenshot: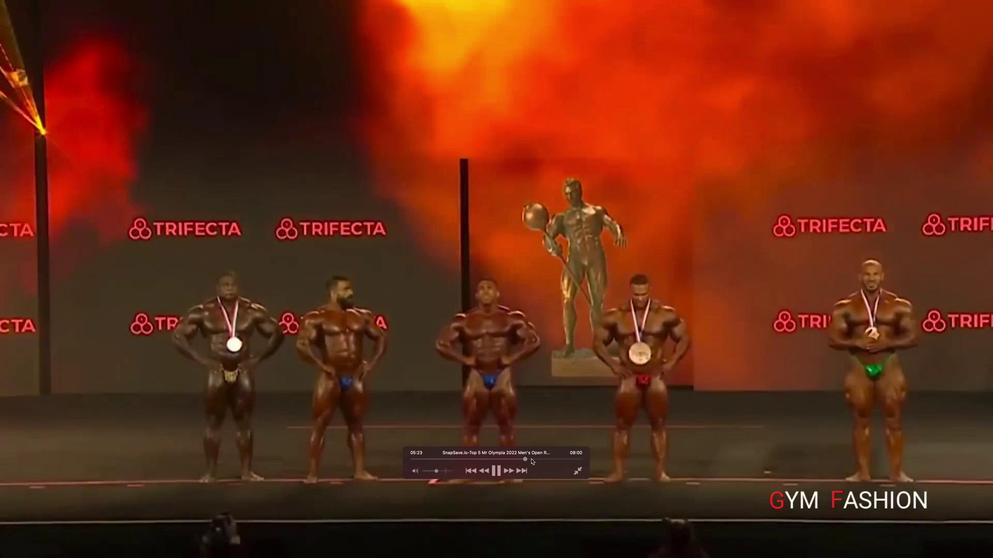 
Action: Mouse pressed left at (481, 457)
Screenshot: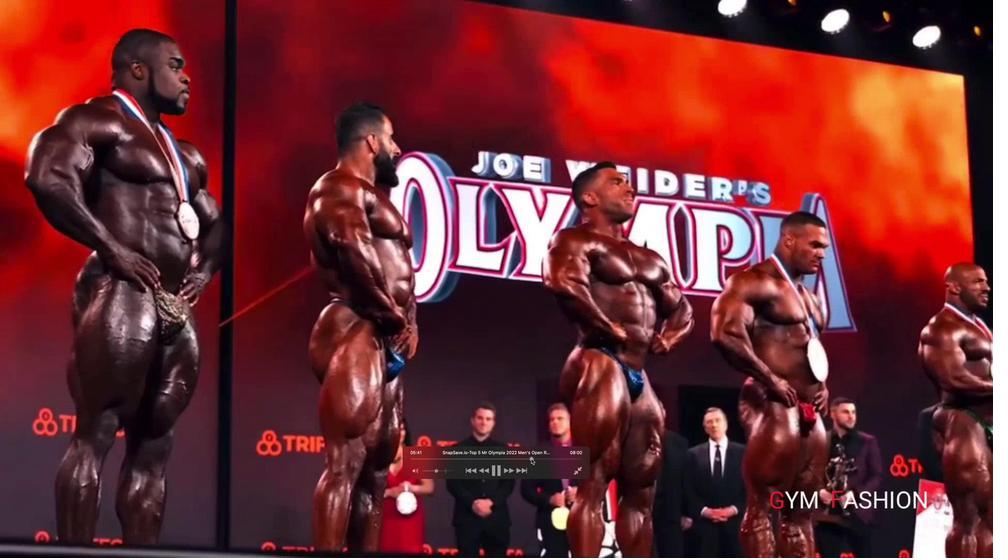 
Action: Mouse moved to (480, 457)
Screenshot: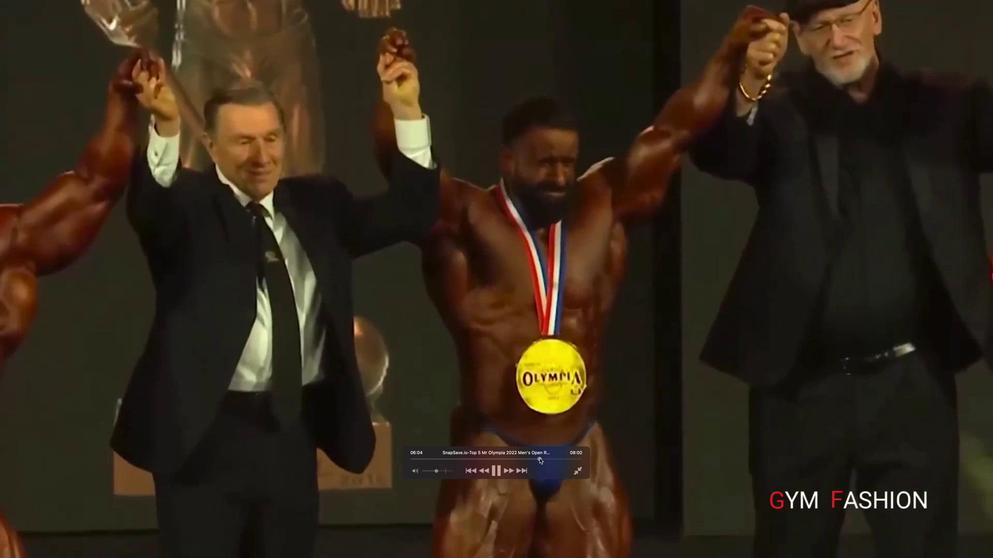 
Action: Mouse pressed left at (480, 457)
Screenshot: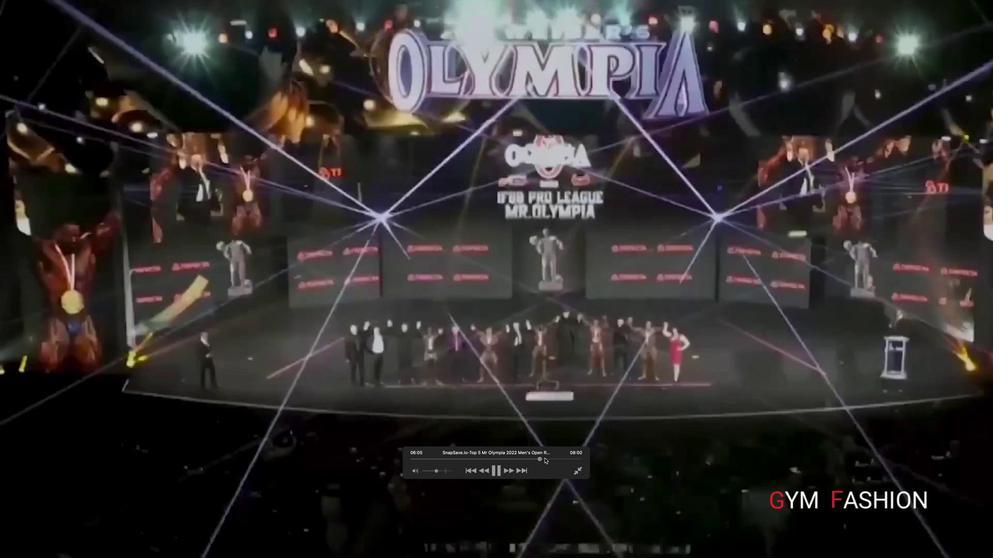 
Action: Mouse moved to (479, 457)
Screenshot: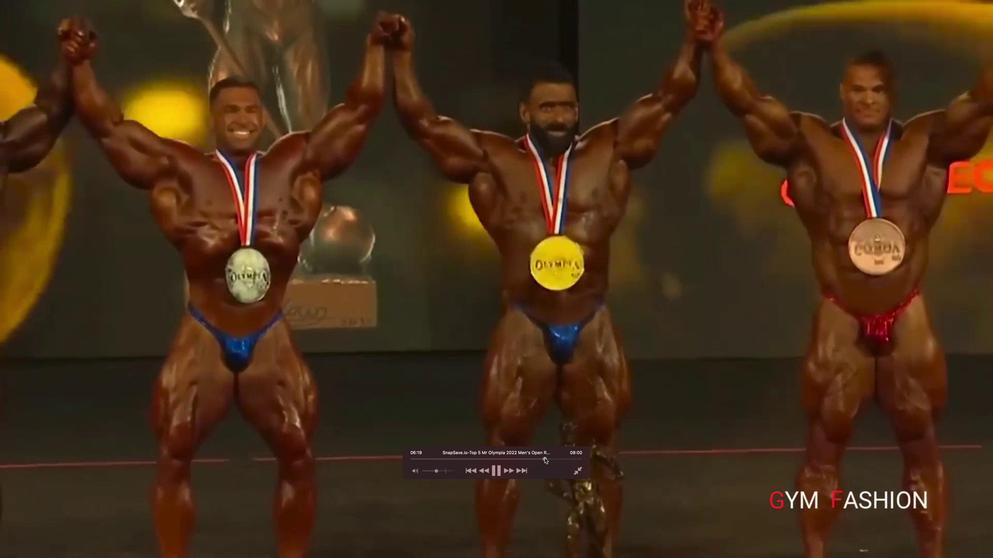 
Action: Mouse pressed left at (479, 457)
Screenshot: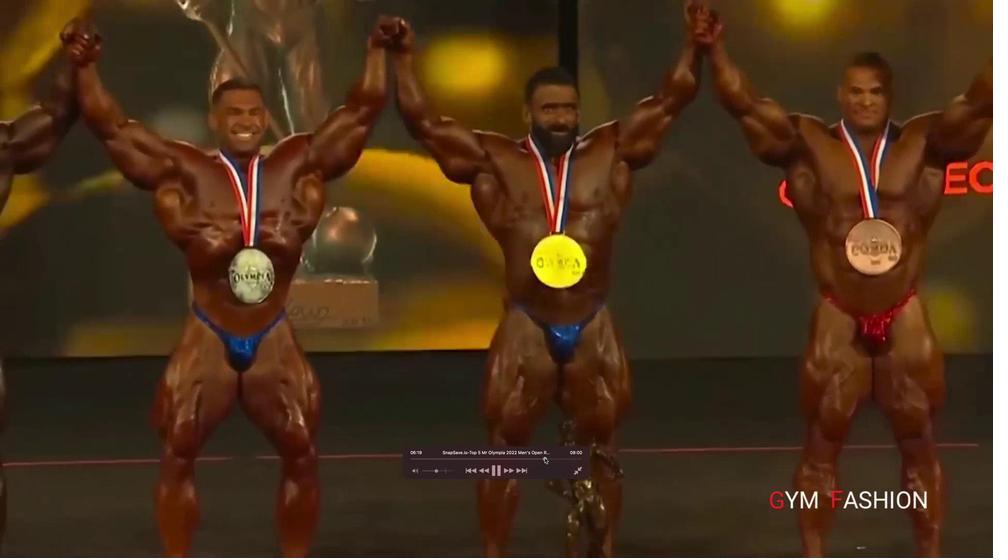 
Action: Mouse moved to (478, 457)
Screenshot: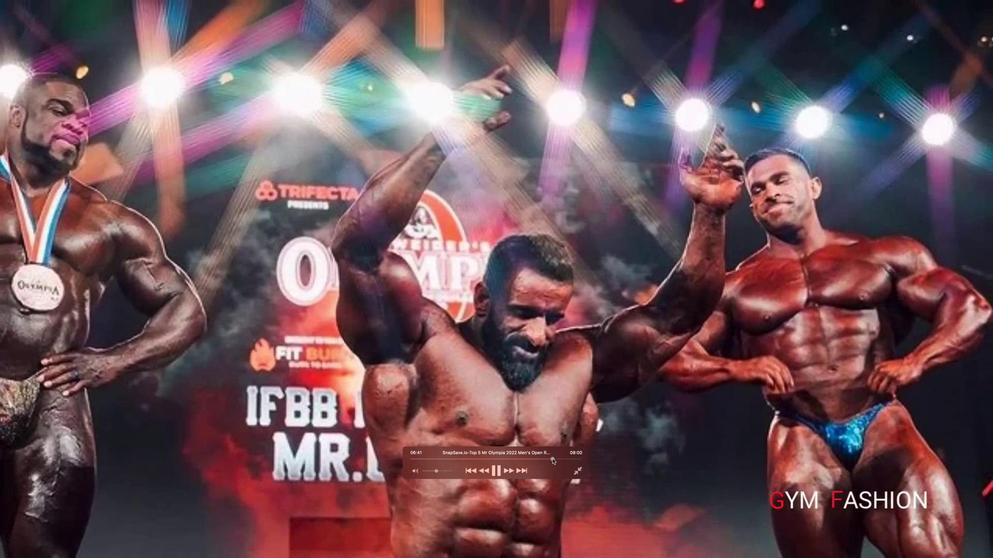 
Action: Mouse pressed left at (478, 457)
Screenshot: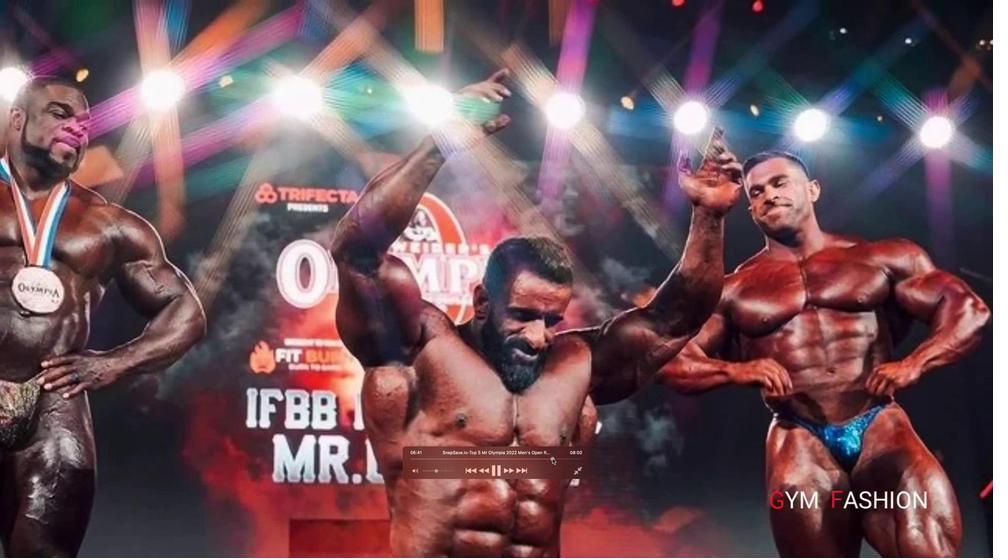 
Action: Mouse moved to (478, 457)
Screenshot: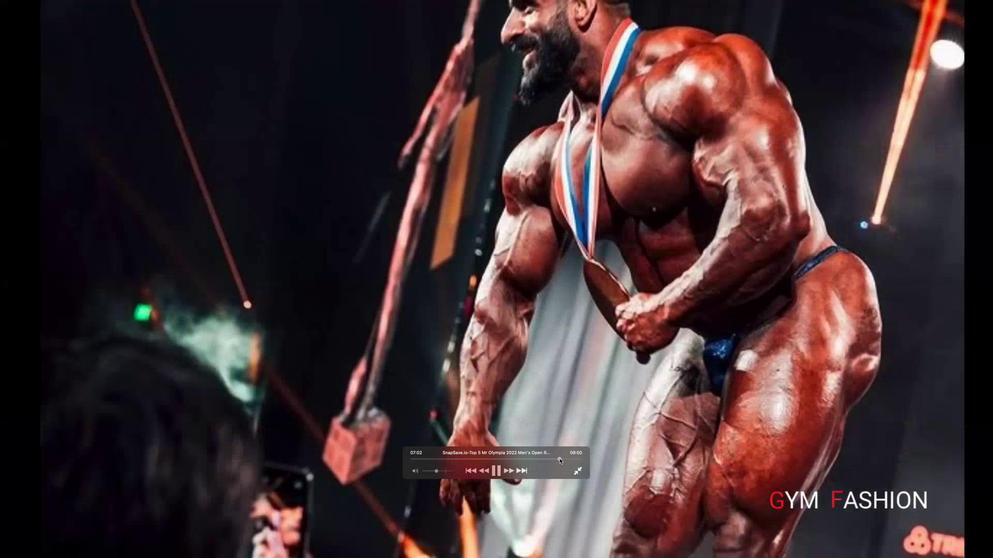 
Action: Mouse pressed left at (478, 457)
Screenshot: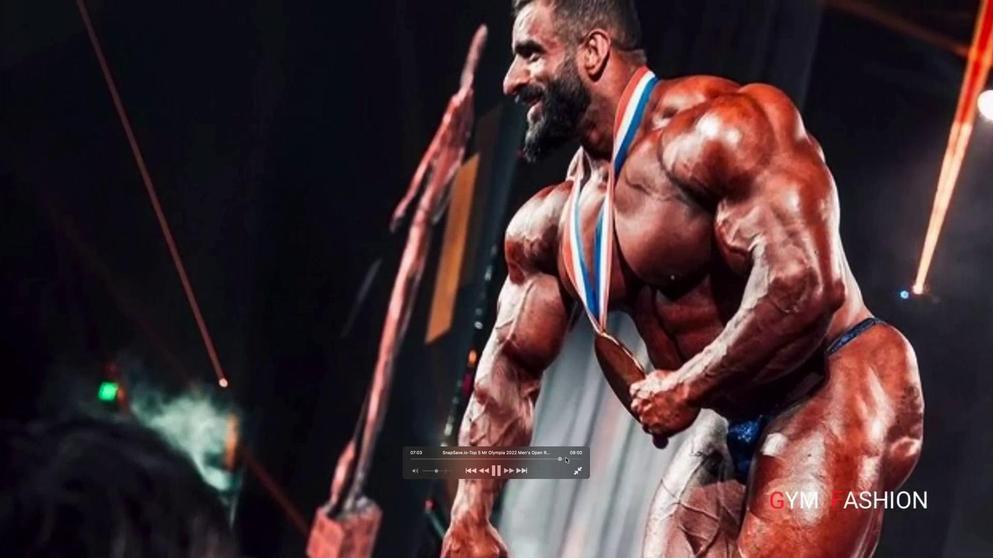 
Action: Mouse moved to (477, 456)
Screenshot: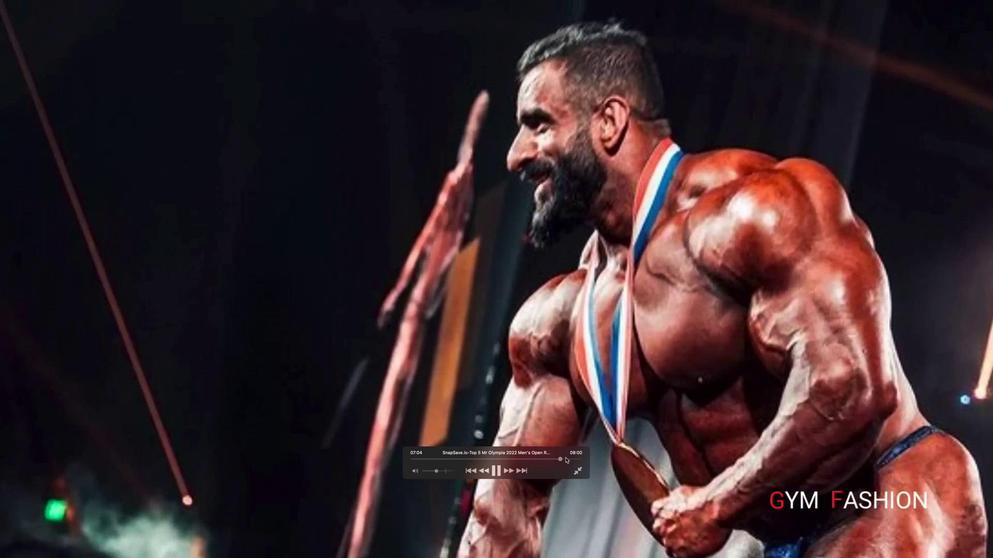 
Action: Mouse pressed left at (477, 456)
Screenshot: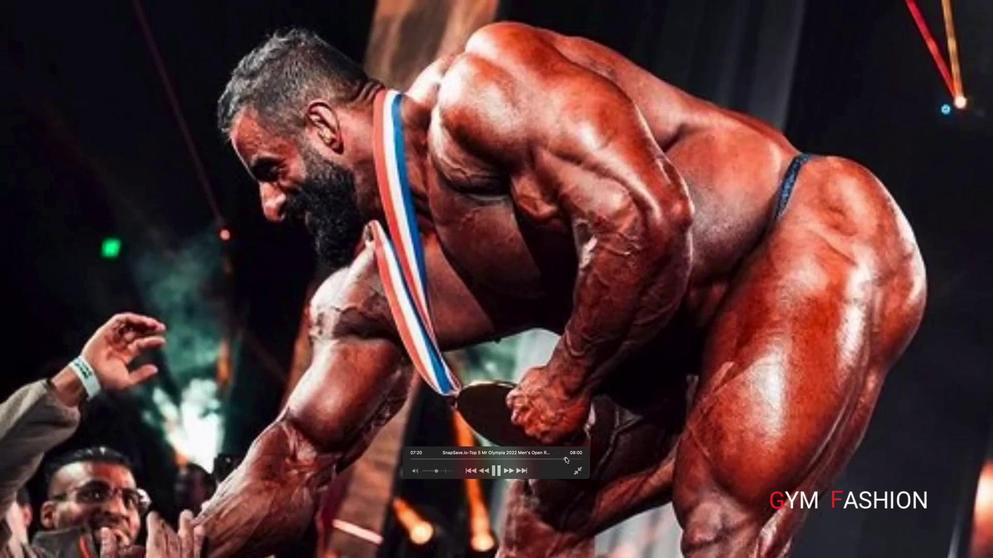 
Action: Mouse moved to (476, 457)
Screenshot: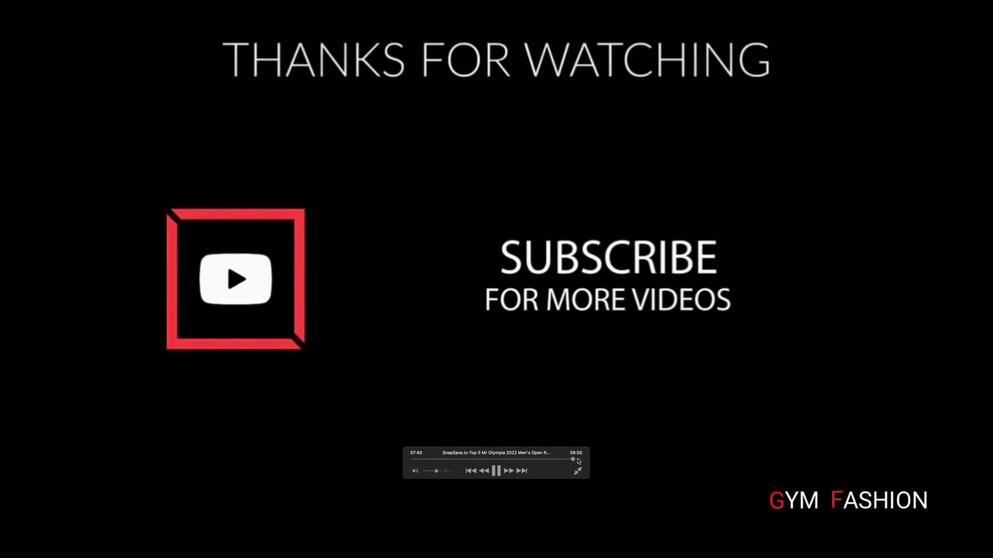 
Action: Mouse pressed left at (476, 457)
Screenshot: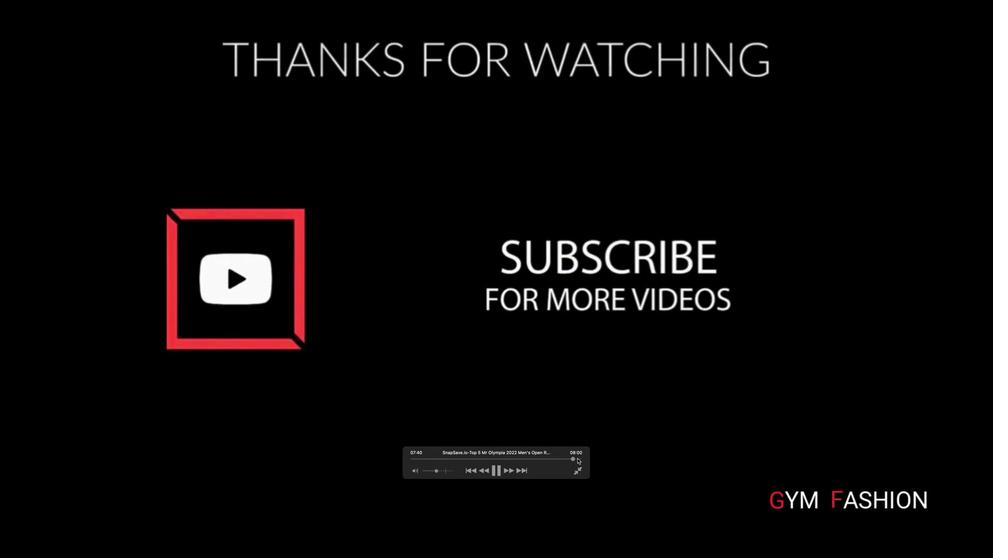 
Action: Mouse moved to (474, 438)
Screenshot: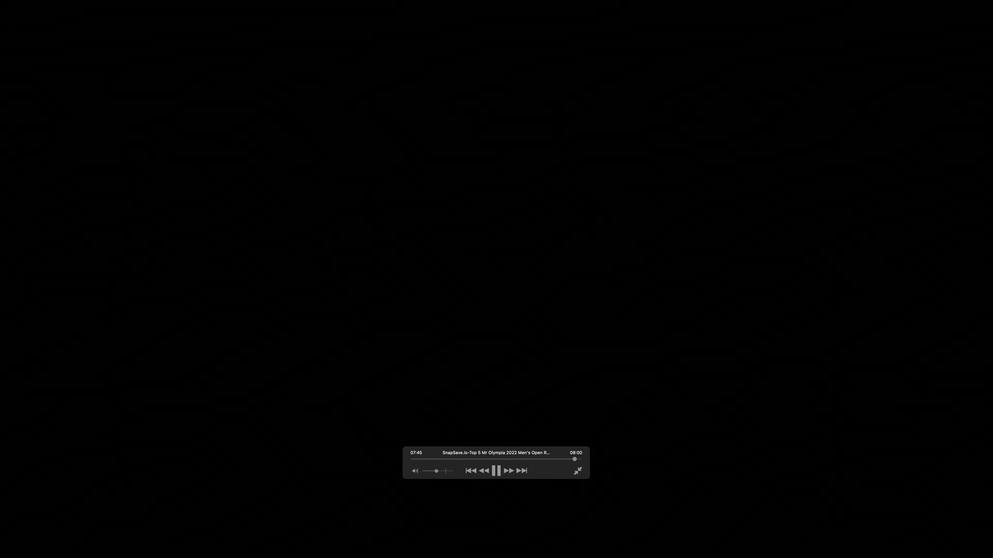 
